 Task: Look for space in Ginowan, Japan from 6th September, 2023 to 10th September, 2023 for 1 adult in price range Rs.9000 to Rs.17000. Place can be private room with 1  bedroom having 1 bed and 1 bathroom. Property type can be house, flat, guest house, hotel. Booking option can be shelf check-in. Required host language is English.
Action: Mouse moved to (518, 125)
Screenshot: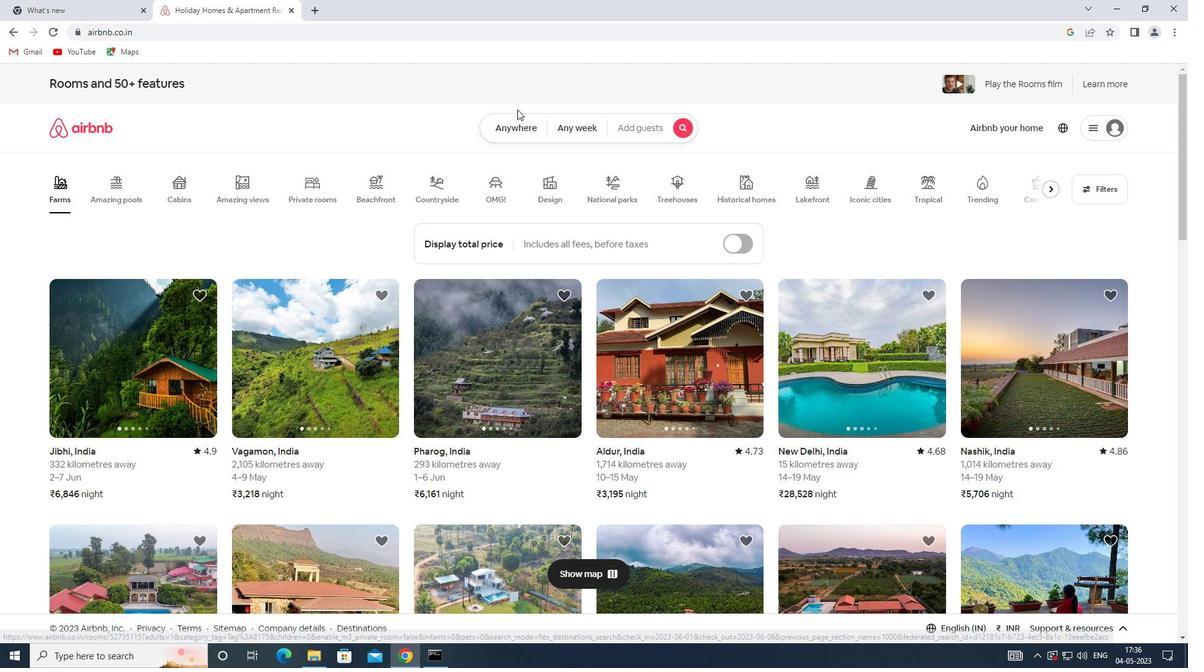 
Action: Mouse pressed left at (518, 125)
Screenshot: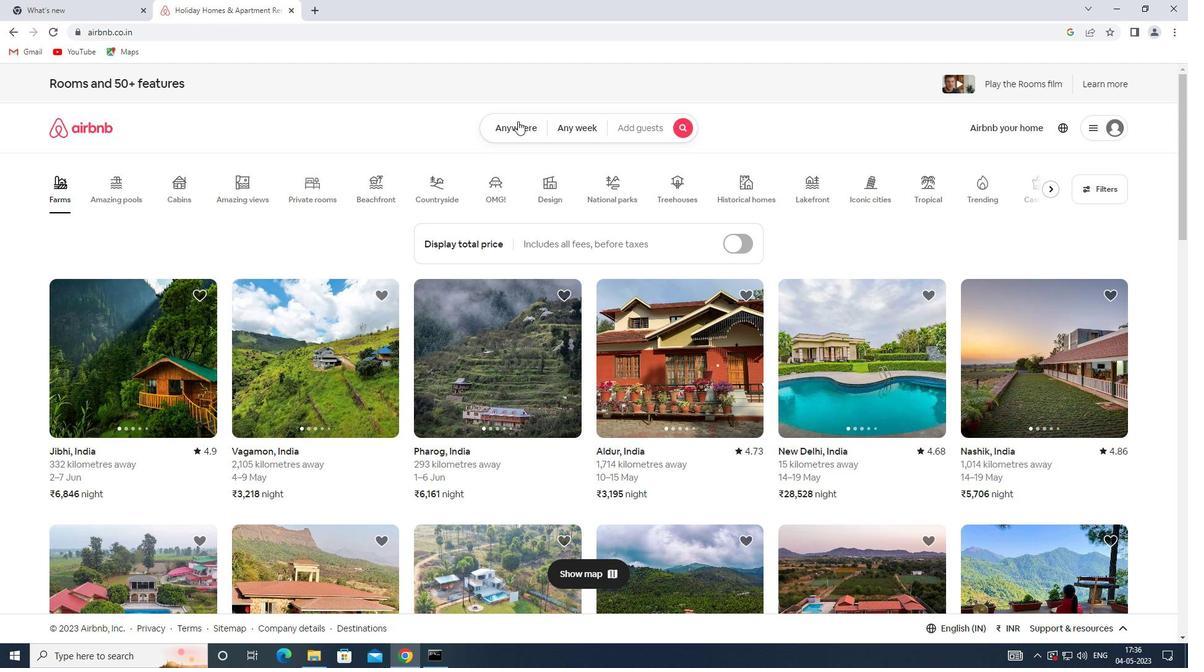 
Action: Mouse moved to (437, 179)
Screenshot: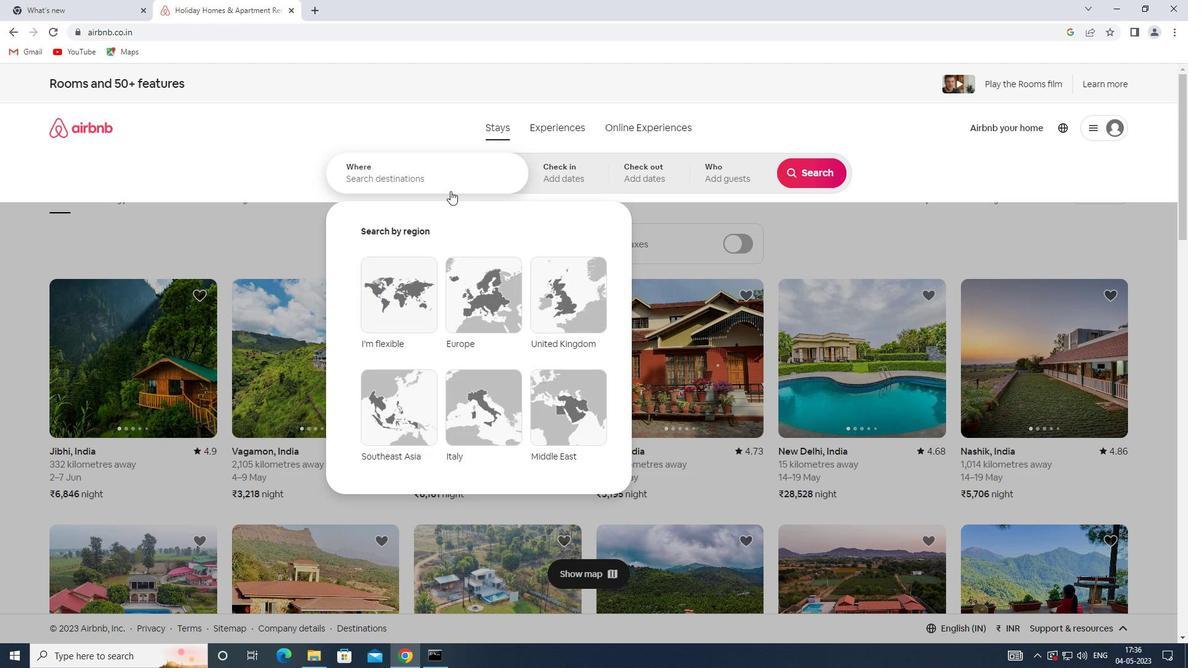 
Action: Mouse pressed left at (437, 179)
Screenshot: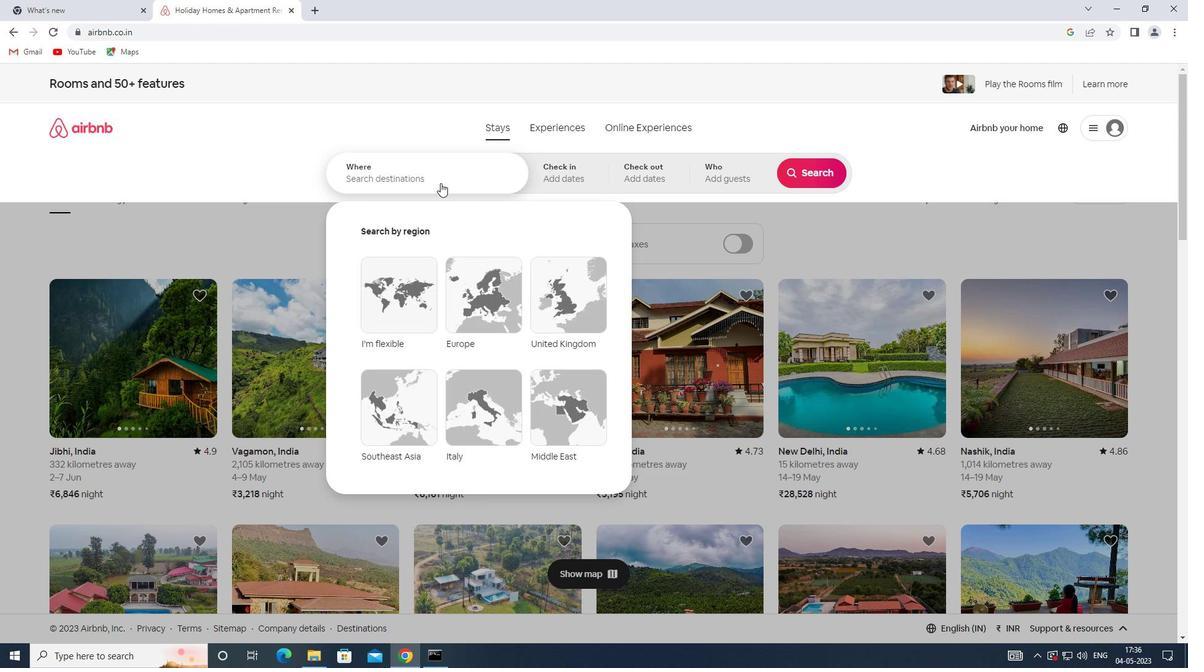 
Action: Key pressed <Key.shift><Key.shift><Key.shift><Key.shift><Key.shift><Key.shift><Key.shift><Key.shift><Key.shift><Key.shift><Key.shift><Key.shift><Key.shift><Key.shift><Key.shift><Key.shift>GINOWAN,<Key.shift>JAPAN
Screenshot: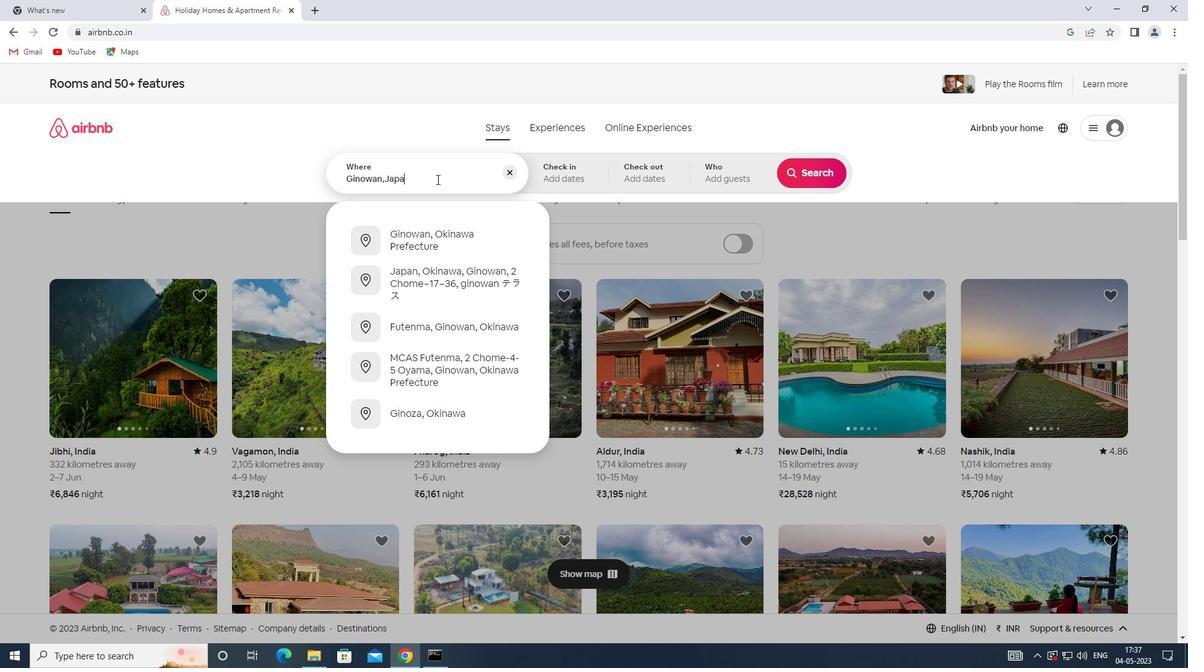 
Action: Mouse moved to (557, 154)
Screenshot: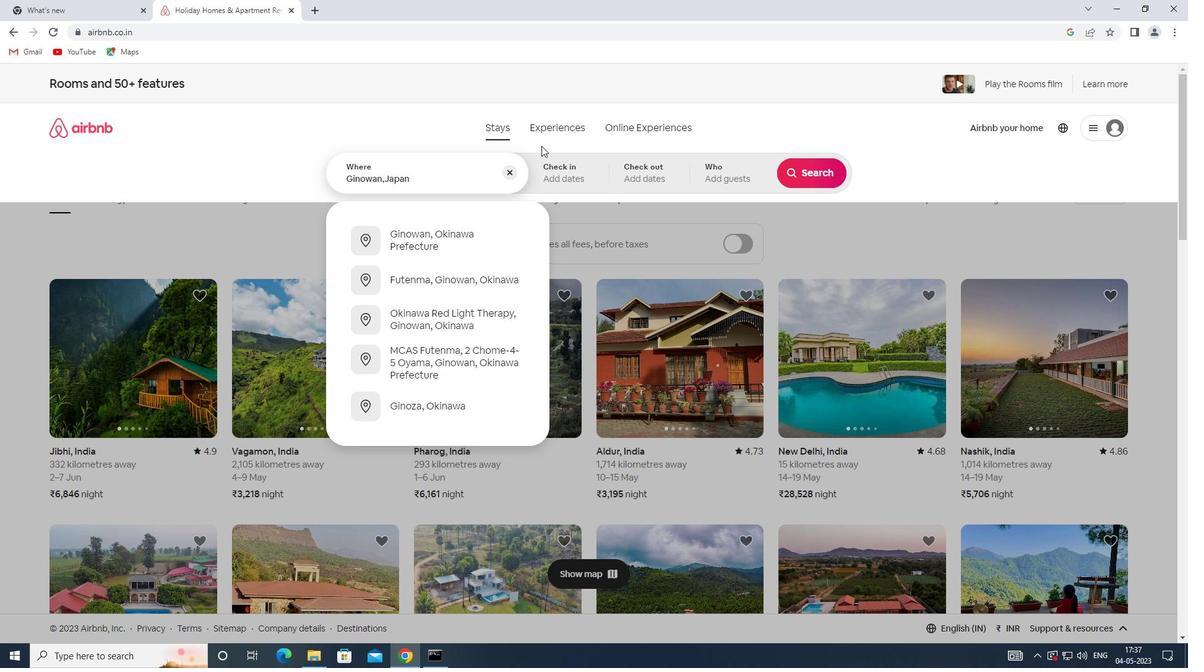 
Action: Mouse pressed left at (557, 154)
Screenshot: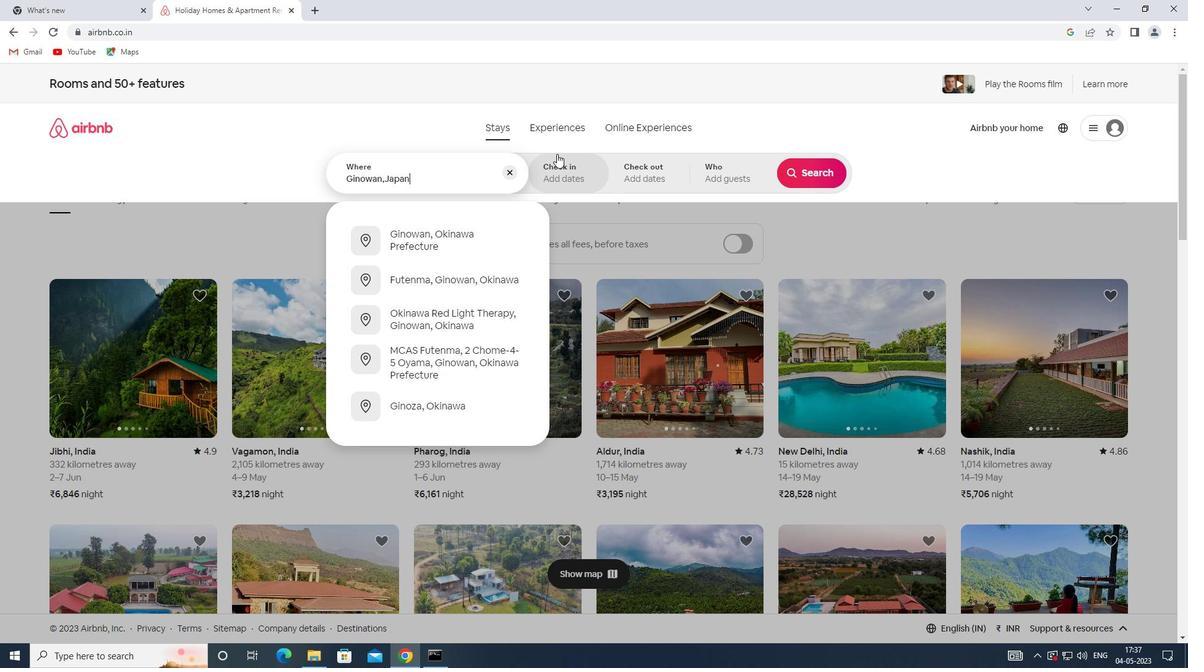 
Action: Mouse moved to (809, 270)
Screenshot: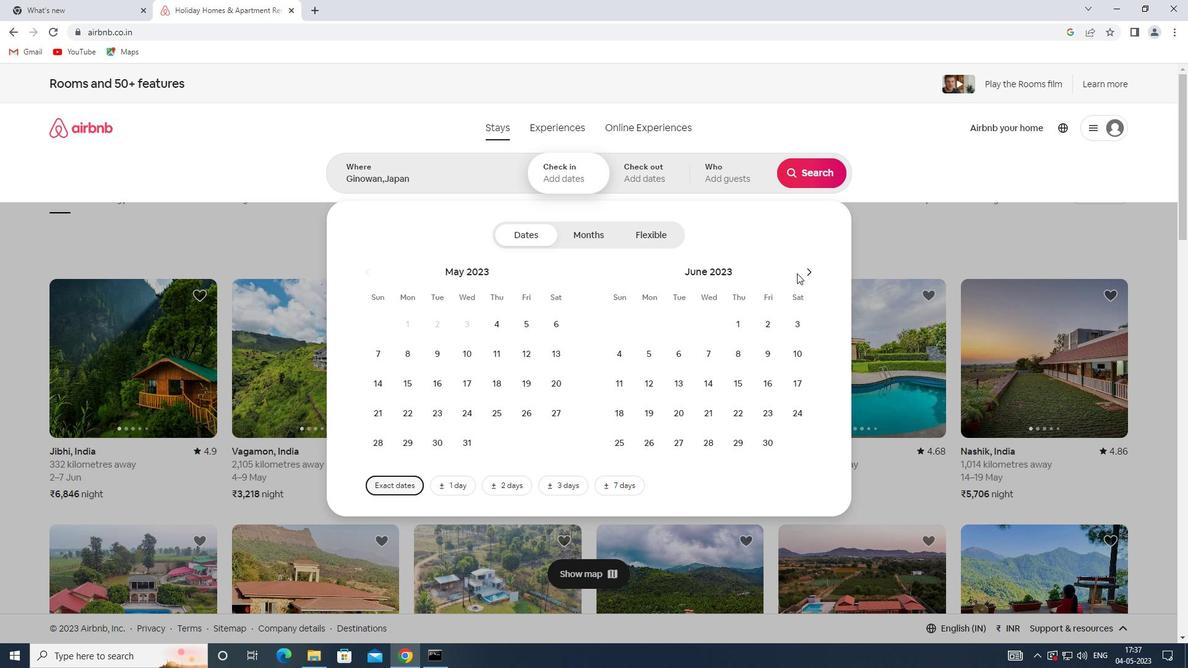 
Action: Mouse pressed left at (809, 270)
Screenshot: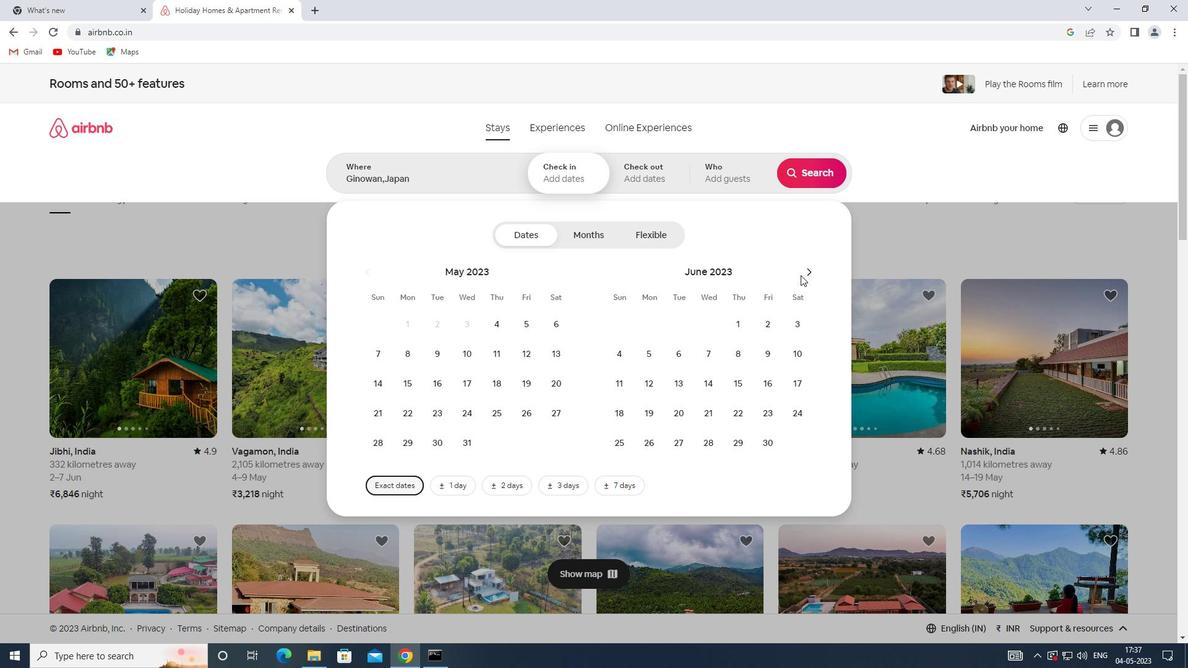 
Action: Mouse pressed left at (809, 270)
Screenshot: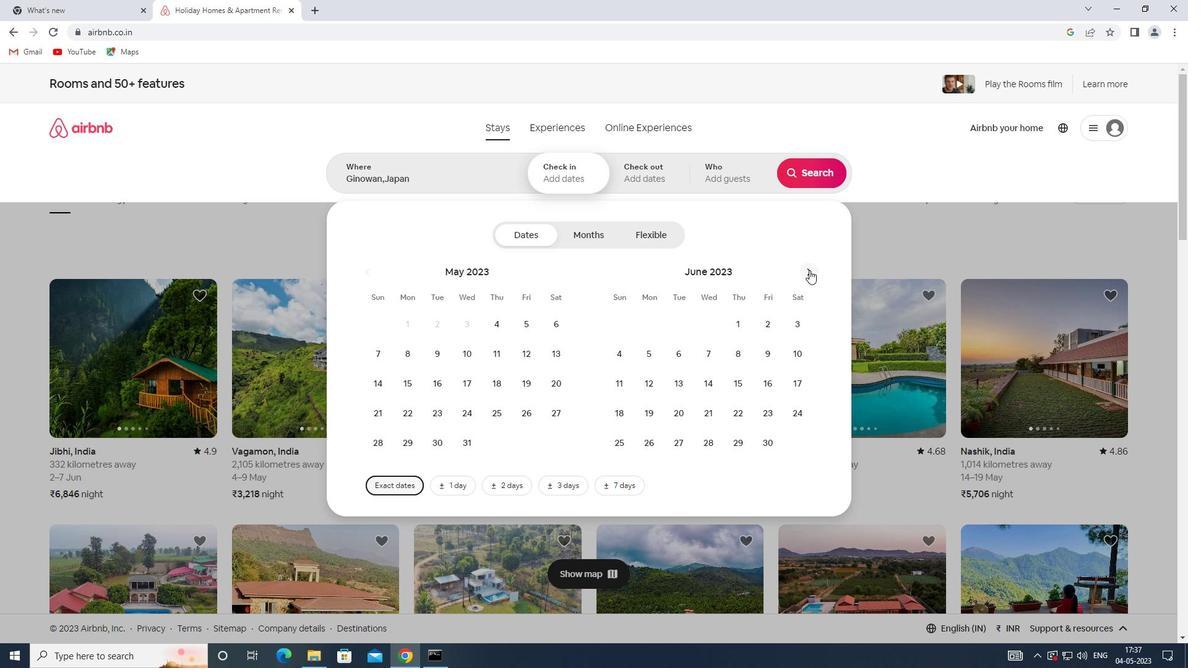 
Action: Mouse pressed left at (809, 270)
Screenshot: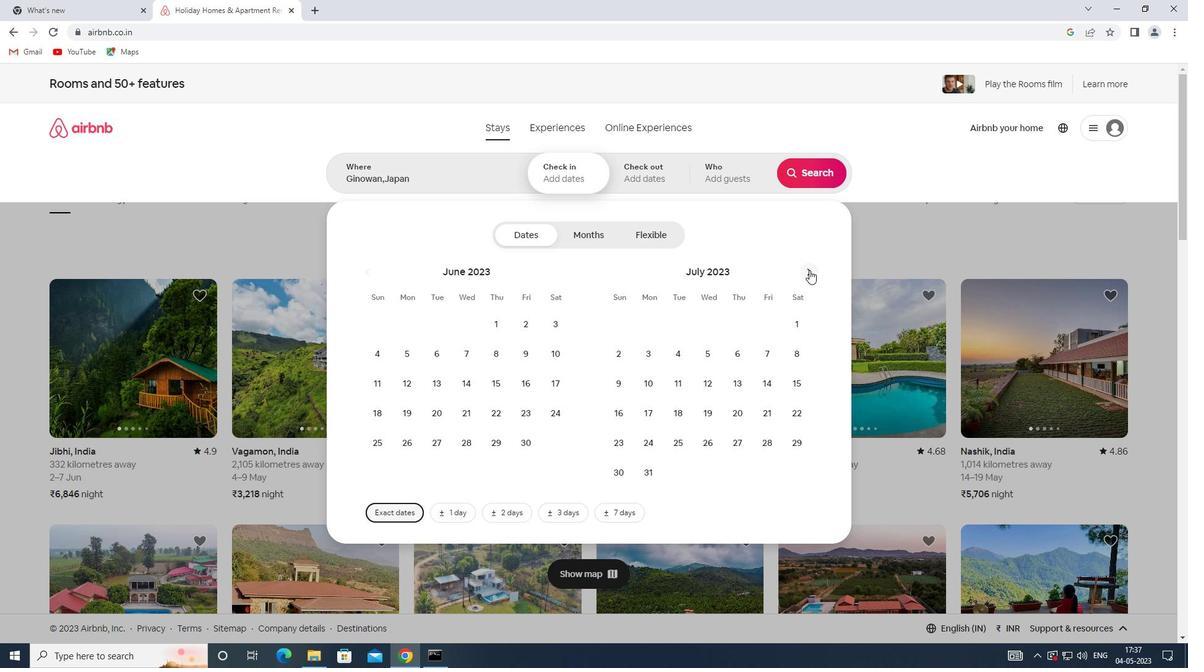 
Action: Mouse moved to (703, 349)
Screenshot: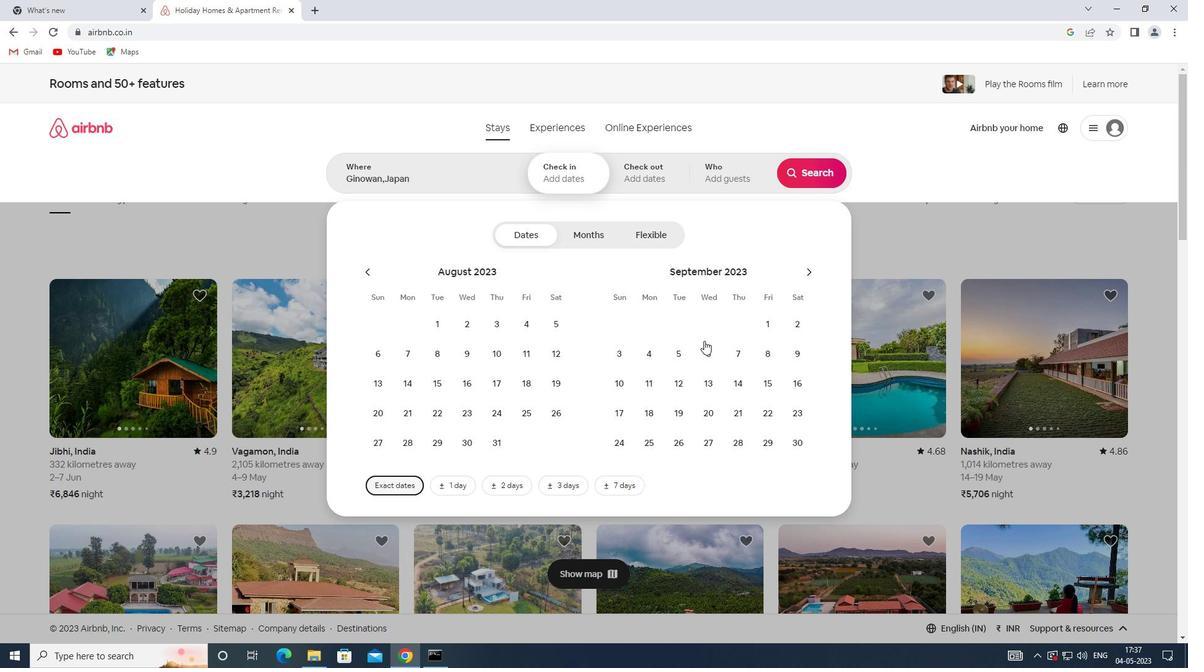
Action: Mouse pressed left at (703, 349)
Screenshot: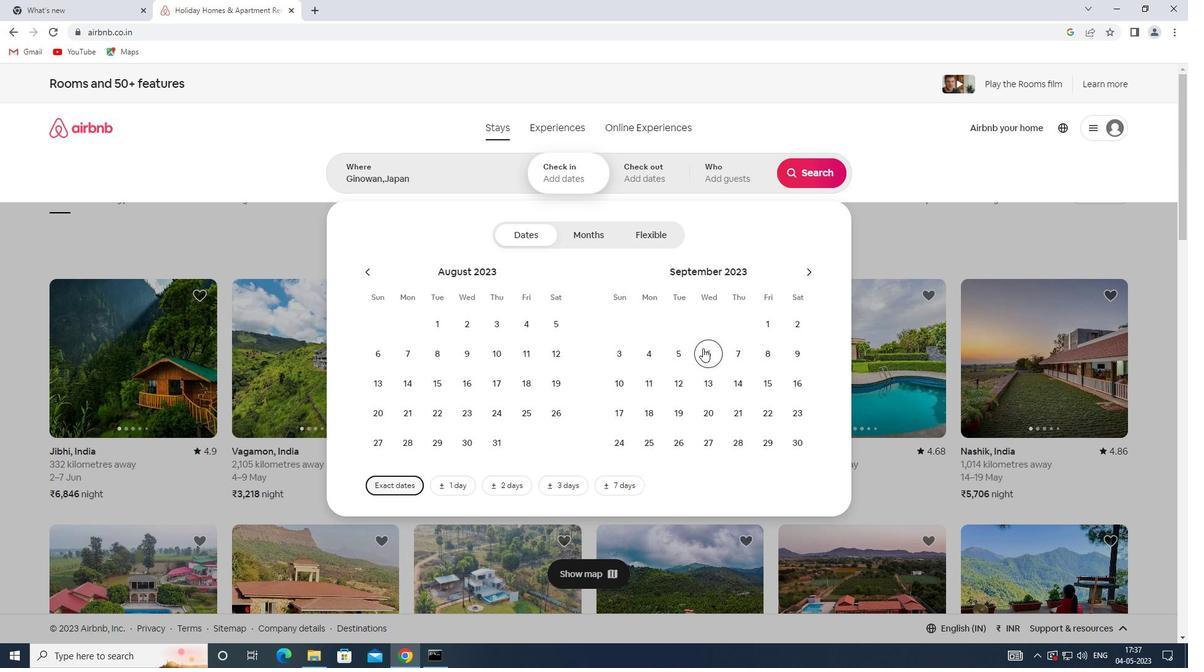 
Action: Mouse moved to (611, 375)
Screenshot: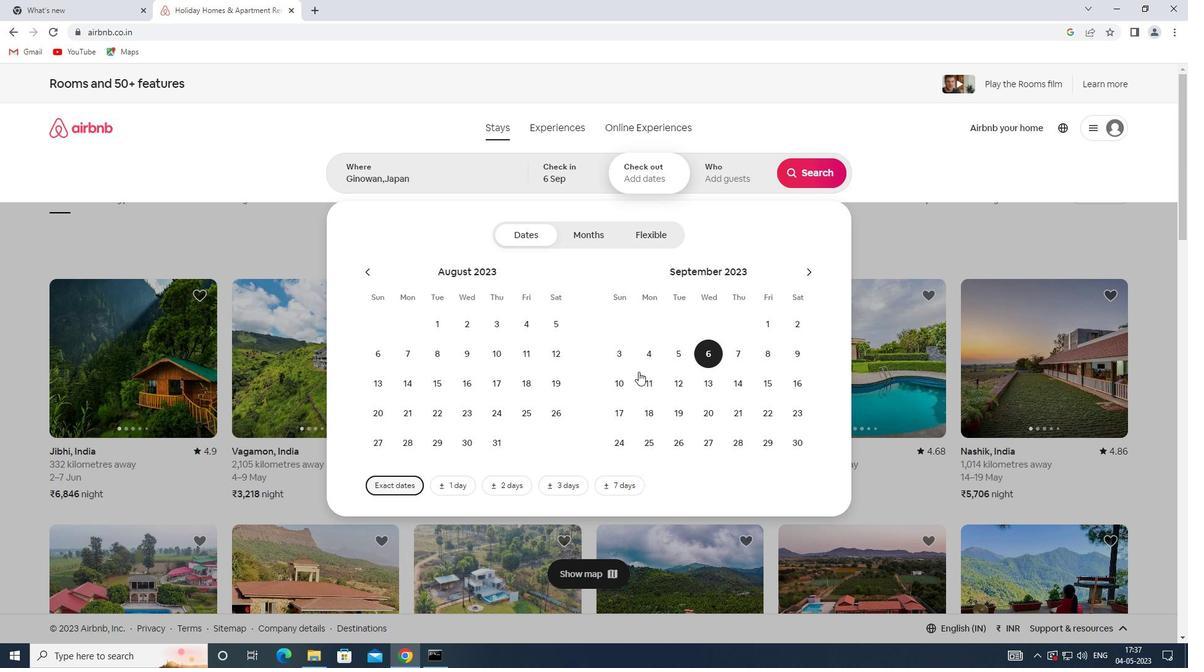 
Action: Mouse pressed left at (611, 375)
Screenshot: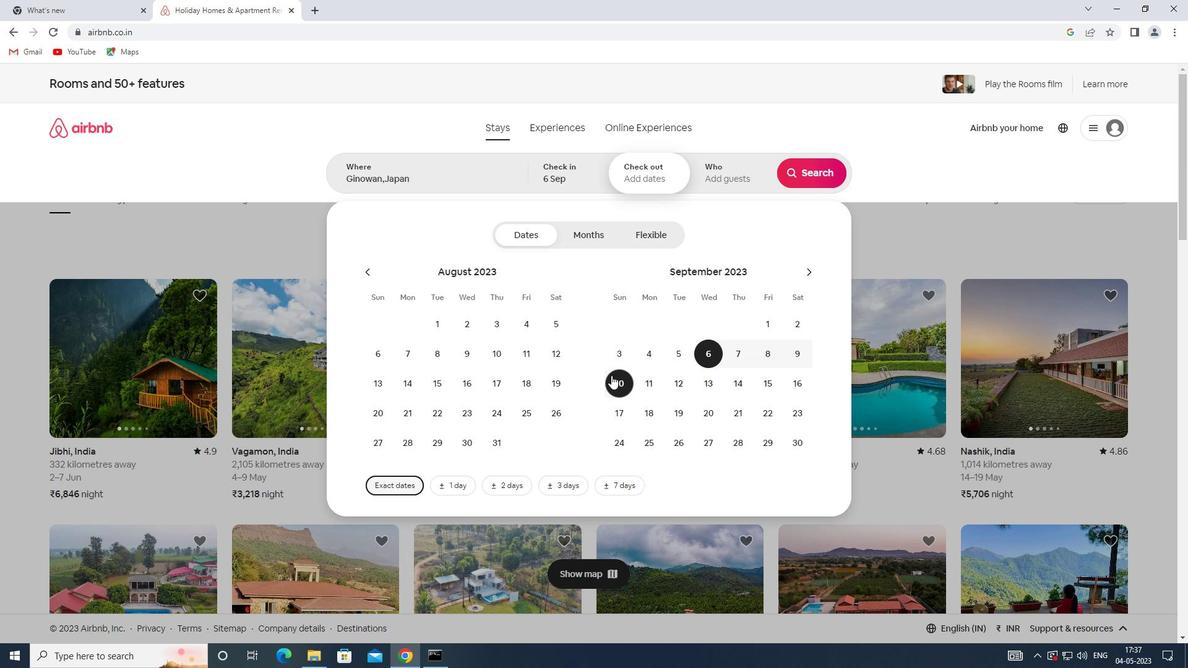 
Action: Mouse moved to (725, 172)
Screenshot: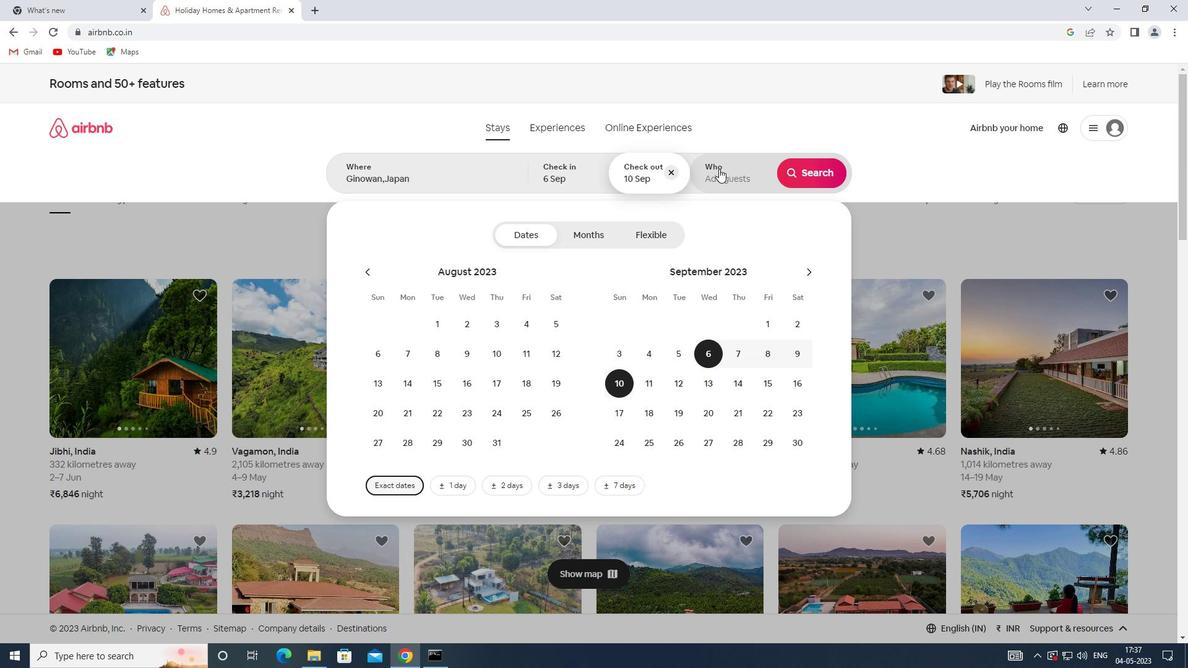 
Action: Mouse pressed left at (725, 172)
Screenshot: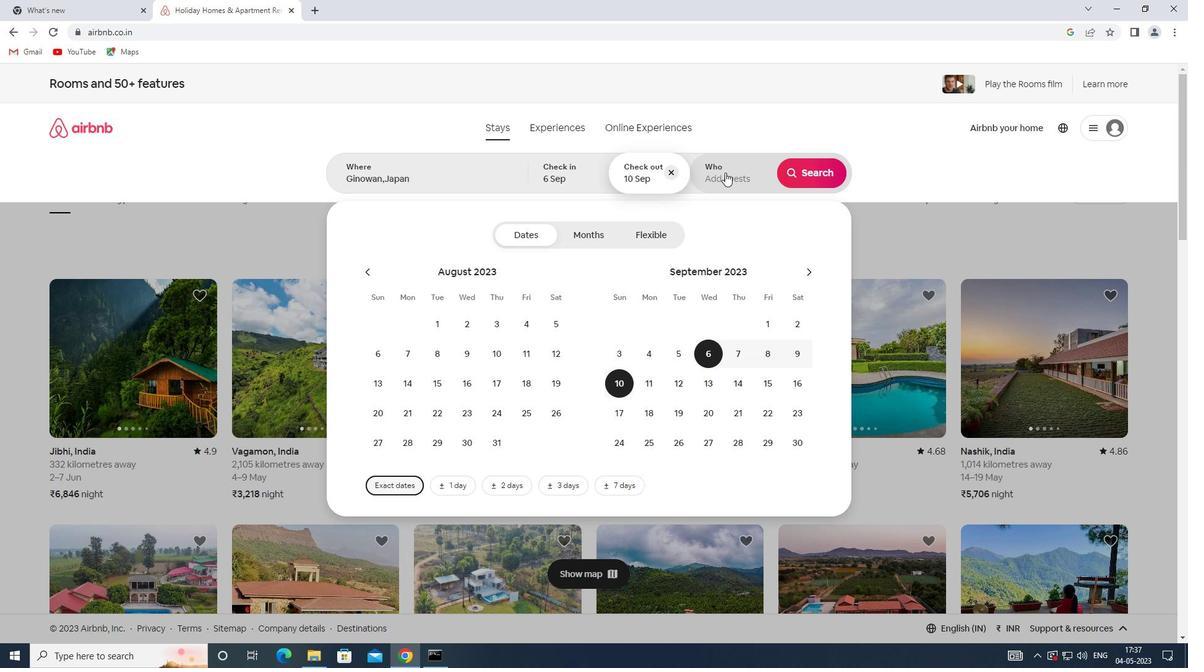 
Action: Mouse moved to (817, 233)
Screenshot: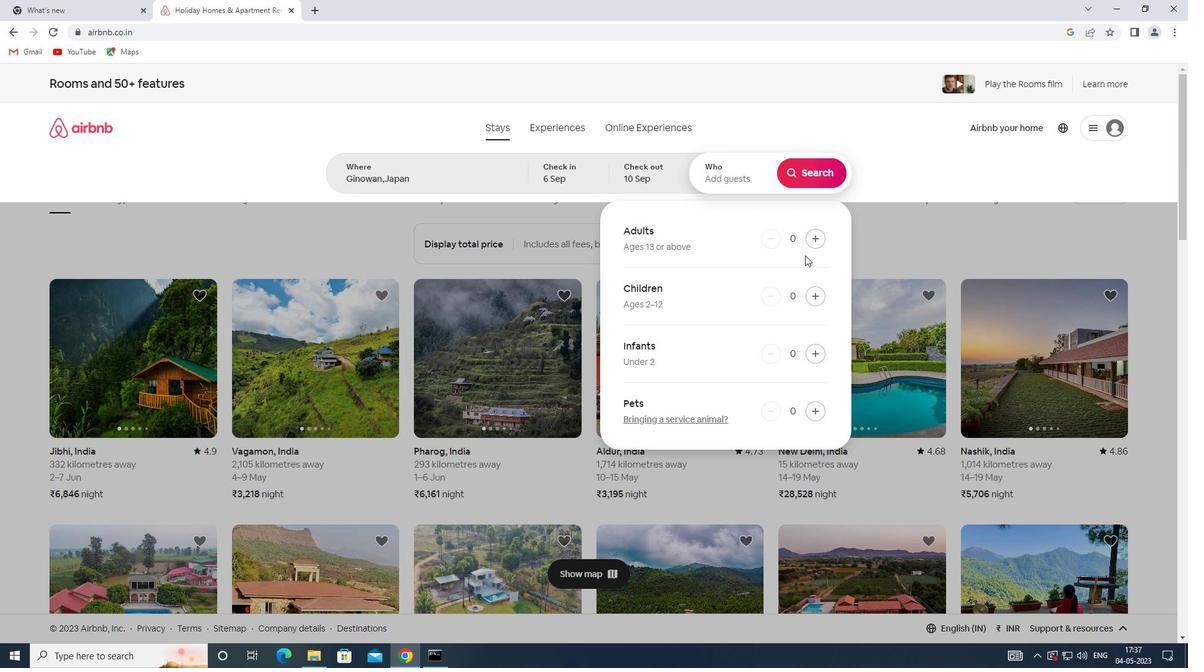 
Action: Mouse pressed left at (817, 233)
Screenshot: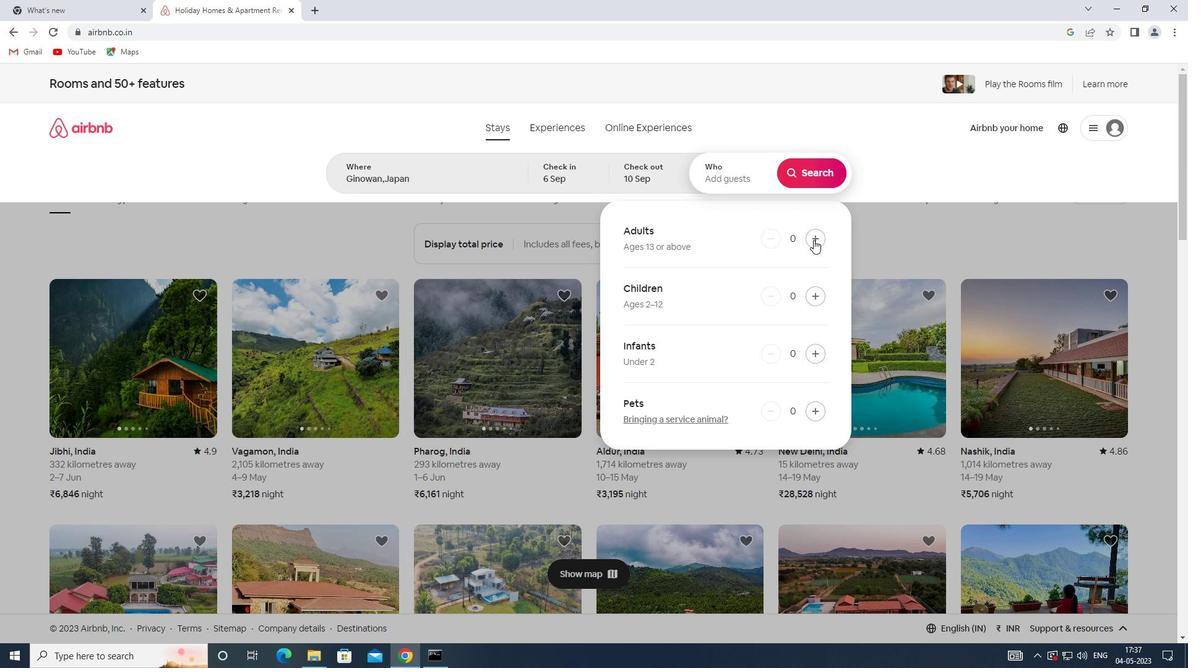 
Action: Mouse moved to (818, 169)
Screenshot: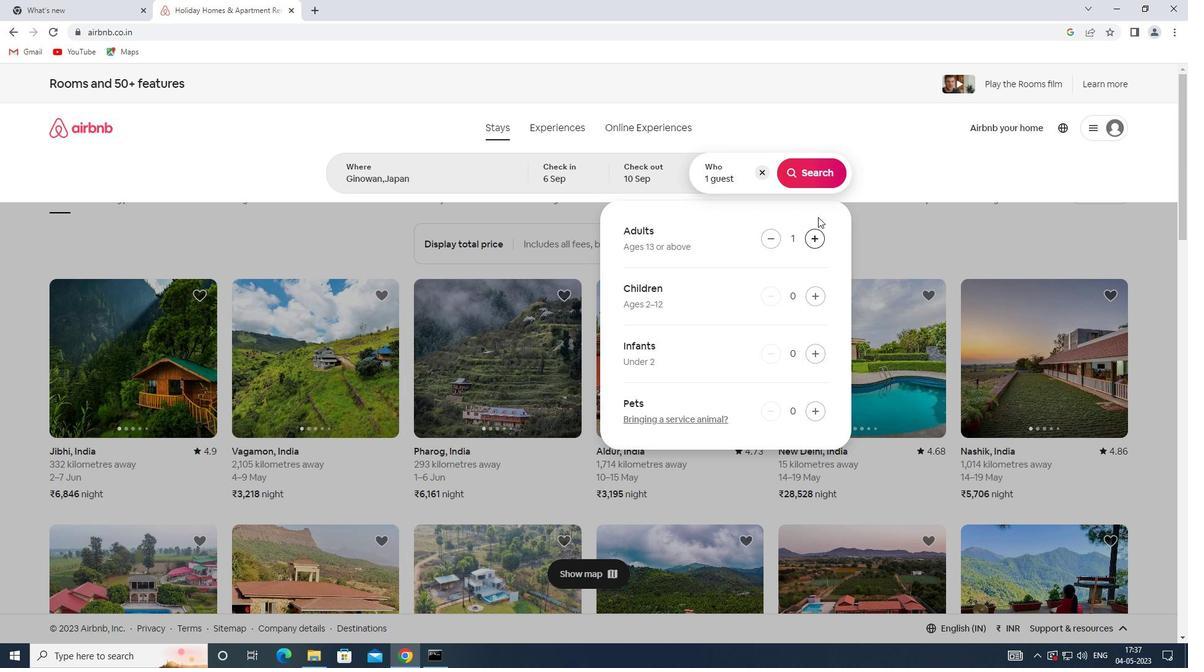 
Action: Mouse pressed left at (818, 169)
Screenshot: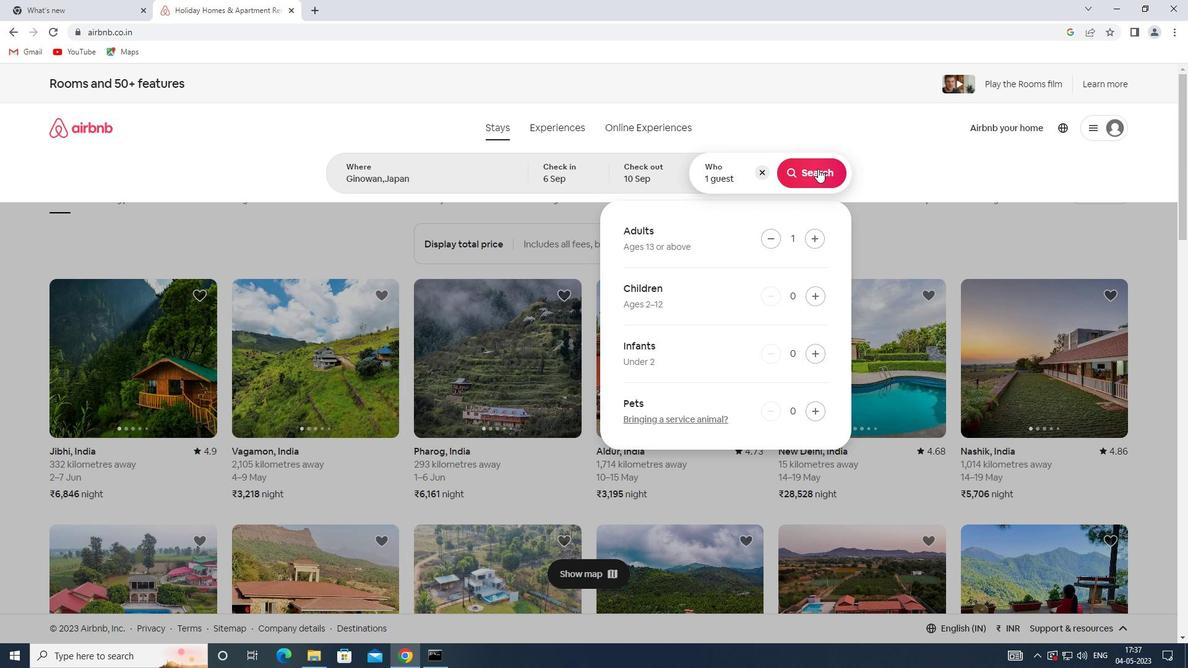 
Action: Mouse moved to (1123, 136)
Screenshot: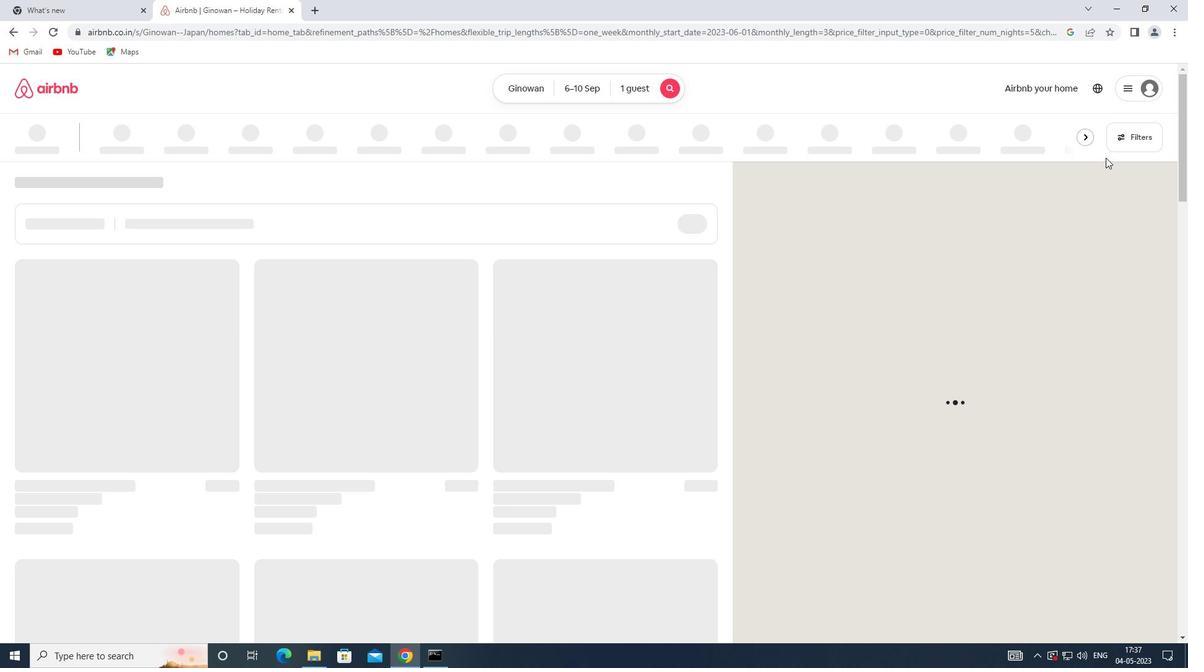 
Action: Mouse pressed left at (1123, 136)
Screenshot: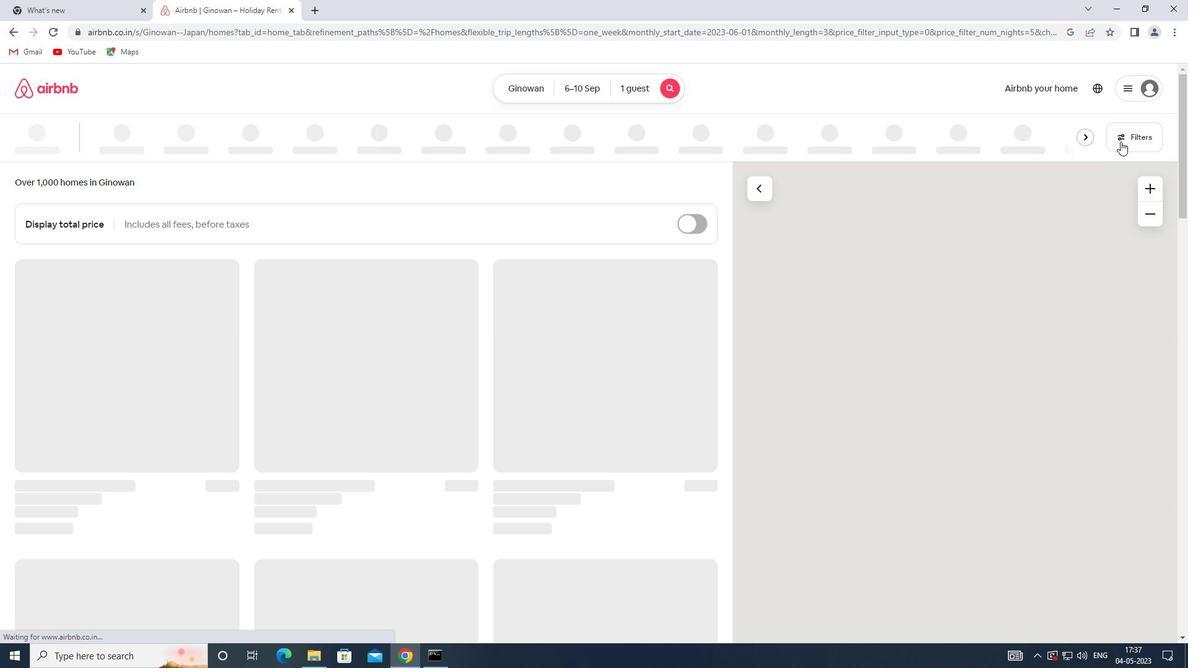 
Action: Mouse moved to (437, 297)
Screenshot: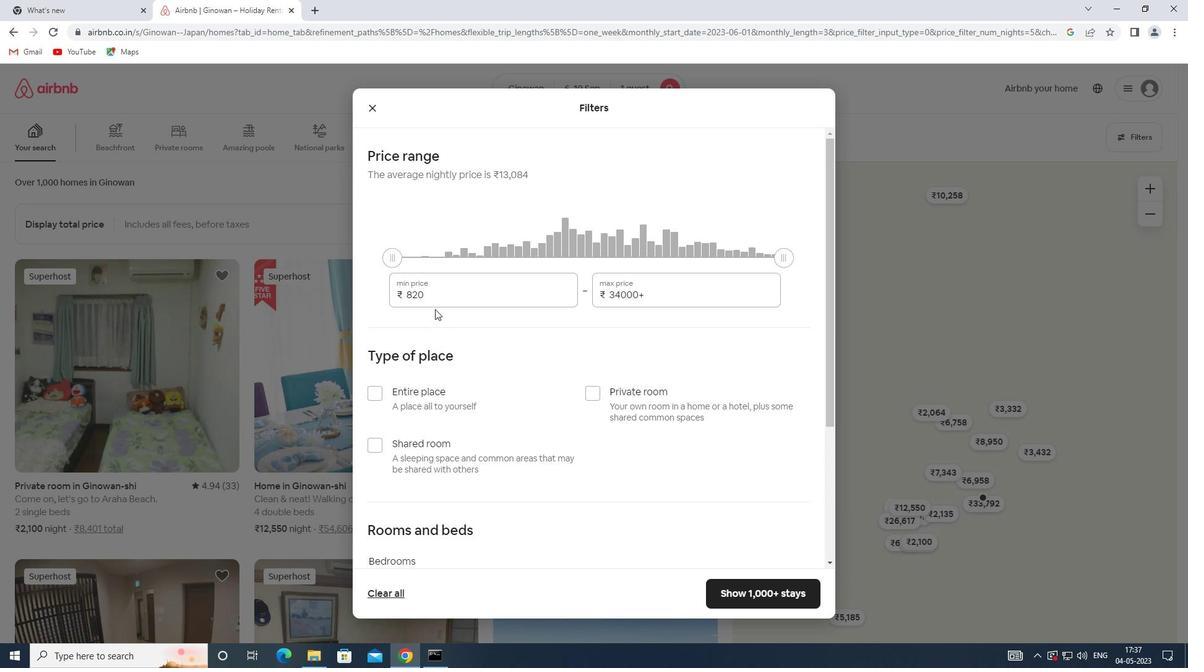 
Action: Mouse pressed left at (437, 297)
Screenshot: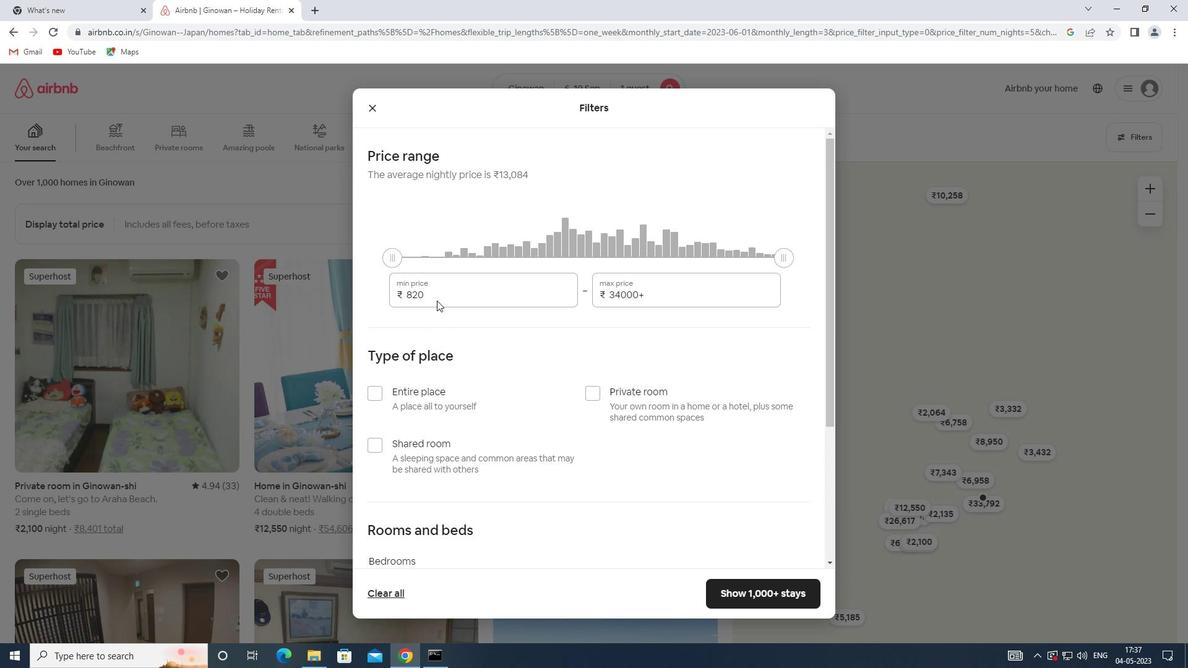 
Action: Mouse moved to (383, 294)
Screenshot: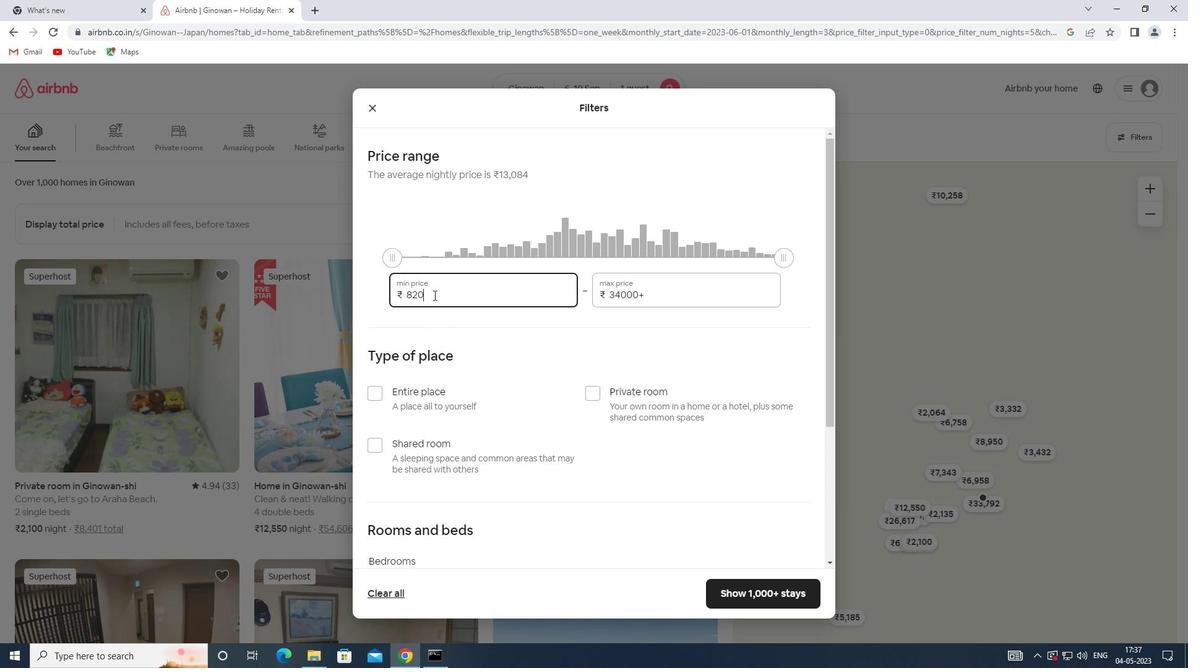 
Action: Key pressed 9000
Screenshot: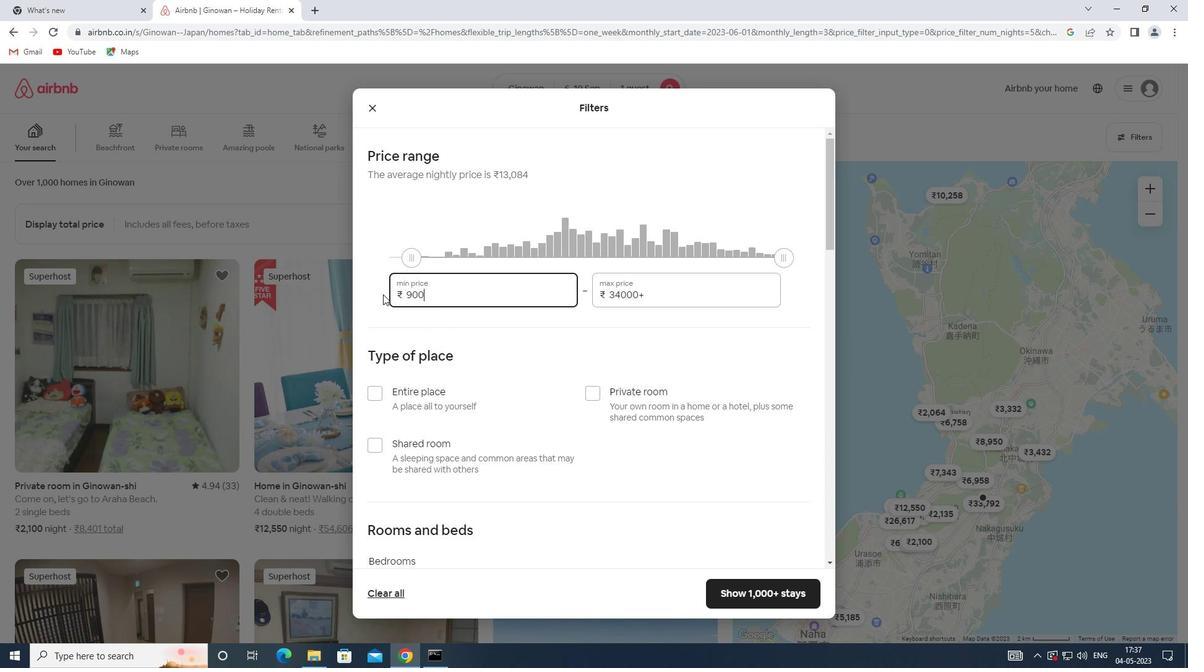 
Action: Mouse moved to (652, 296)
Screenshot: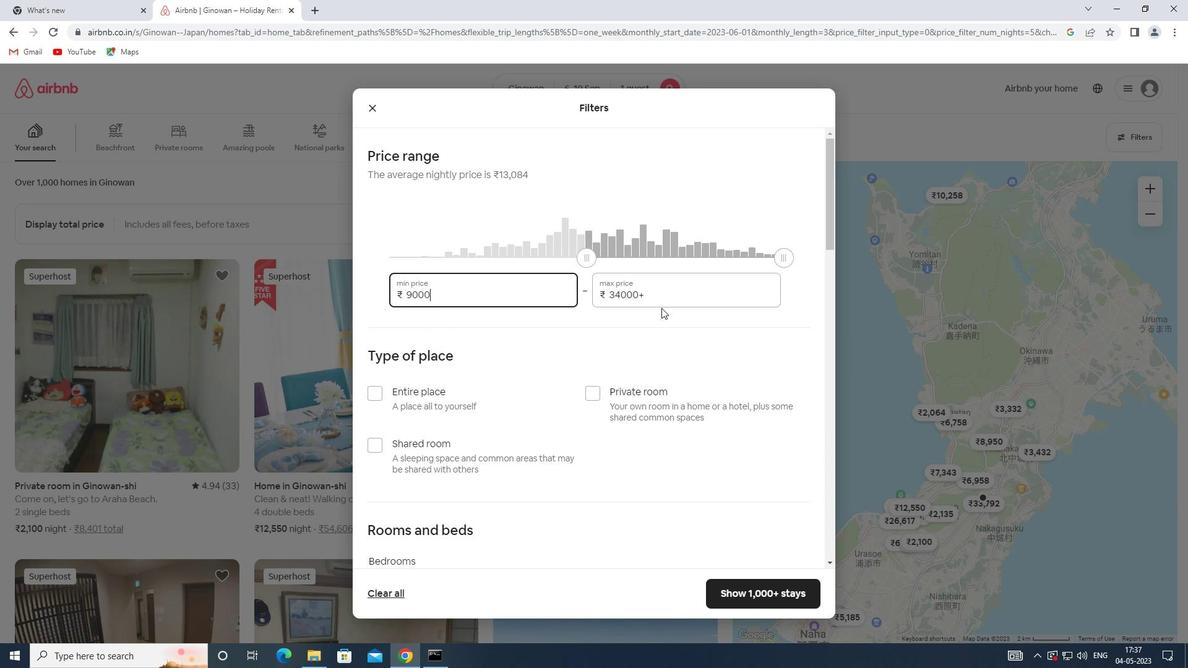 
Action: Mouse pressed left at (652, 296)
Screenshot: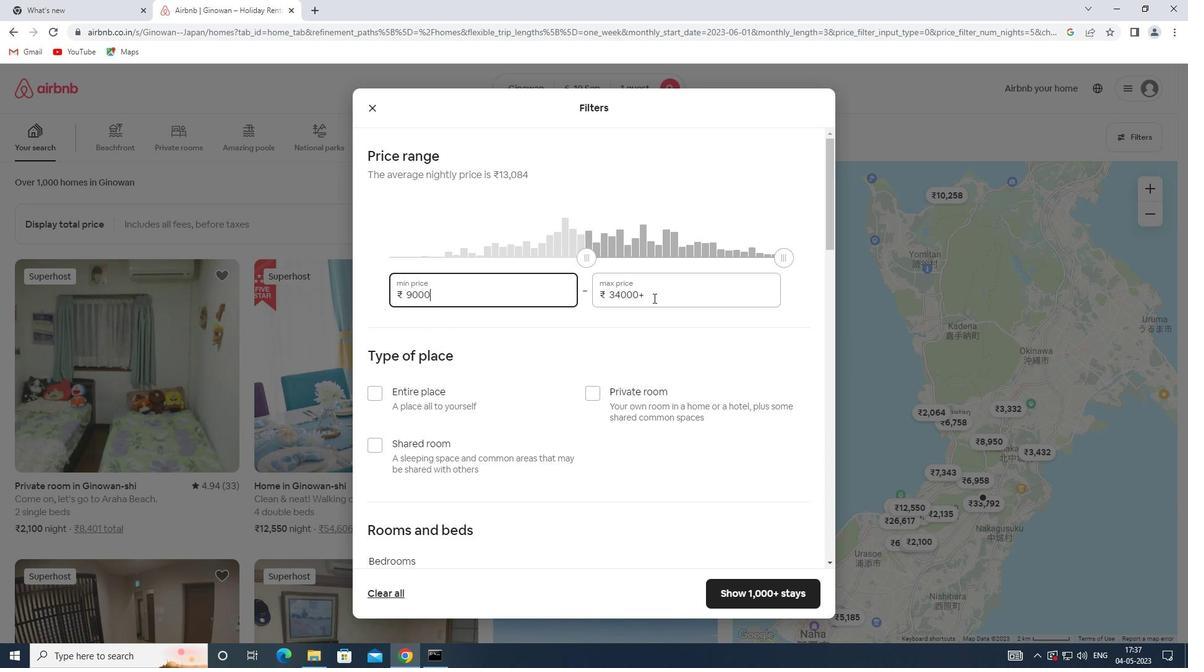 
Action: Mouse moved to (588, 294)
Screenshot: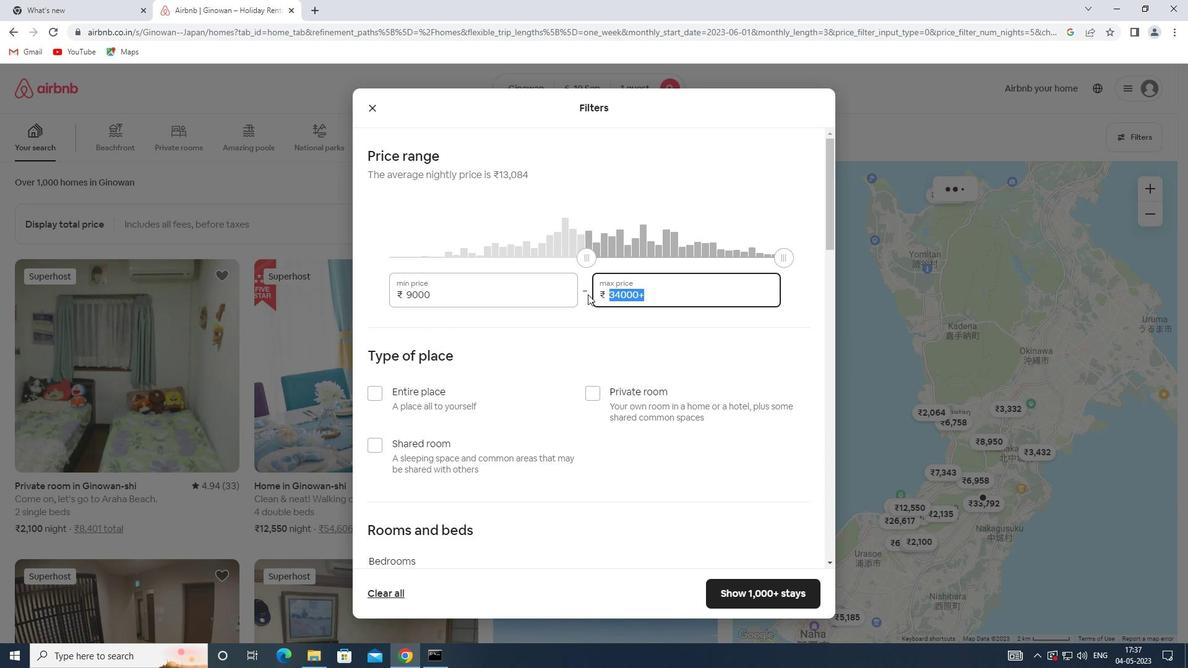 
Action: Key pressed 17000
Screenshot: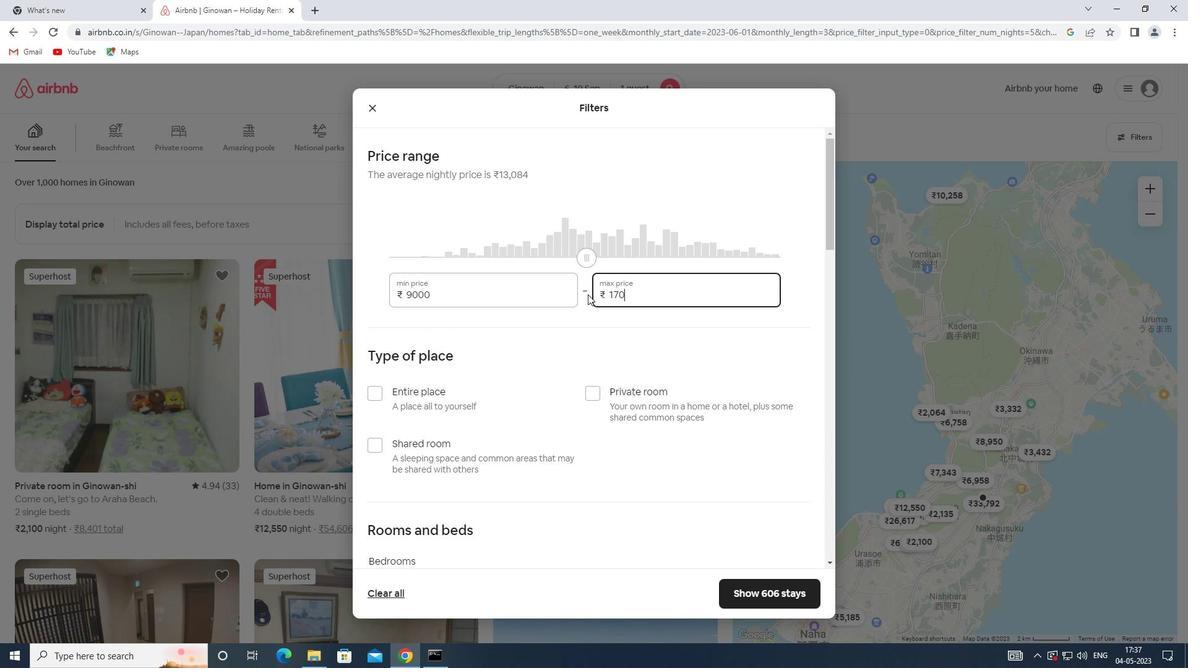 
Action: Mouse scrolled (588, 294) with delta (0, 0)
Screenshot: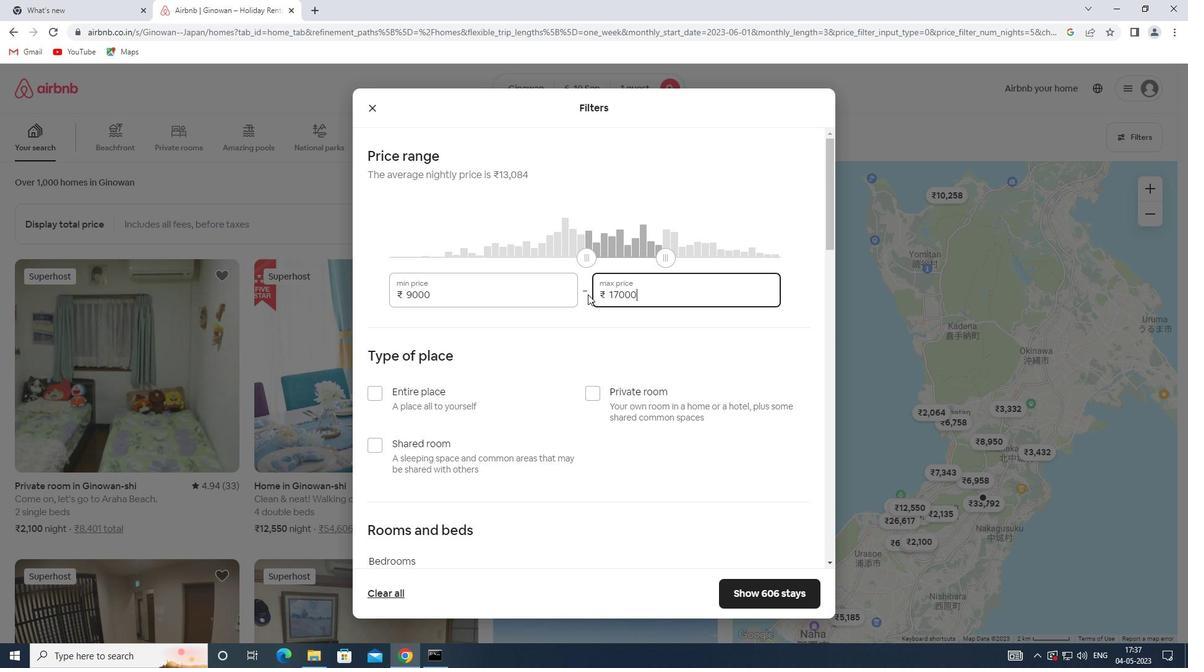 
Action: Mouse scrolled (588, 294) with delta (0, 0)
Screenshot: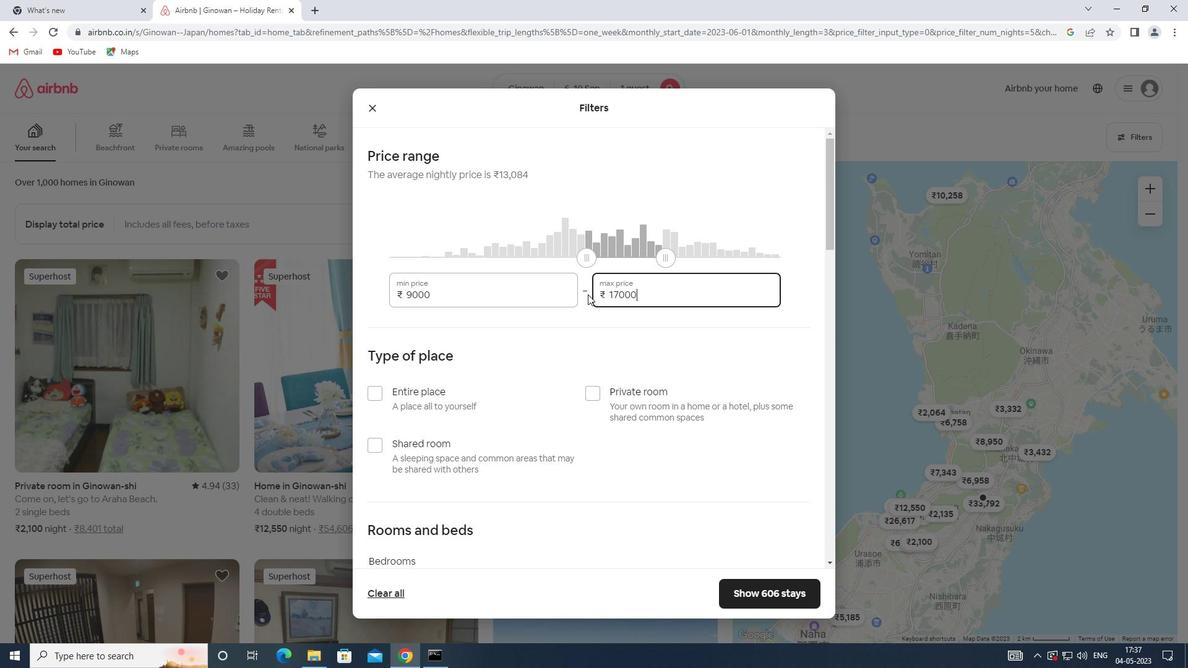 
Action: Mouse moved to (591, 276)
Screenshot: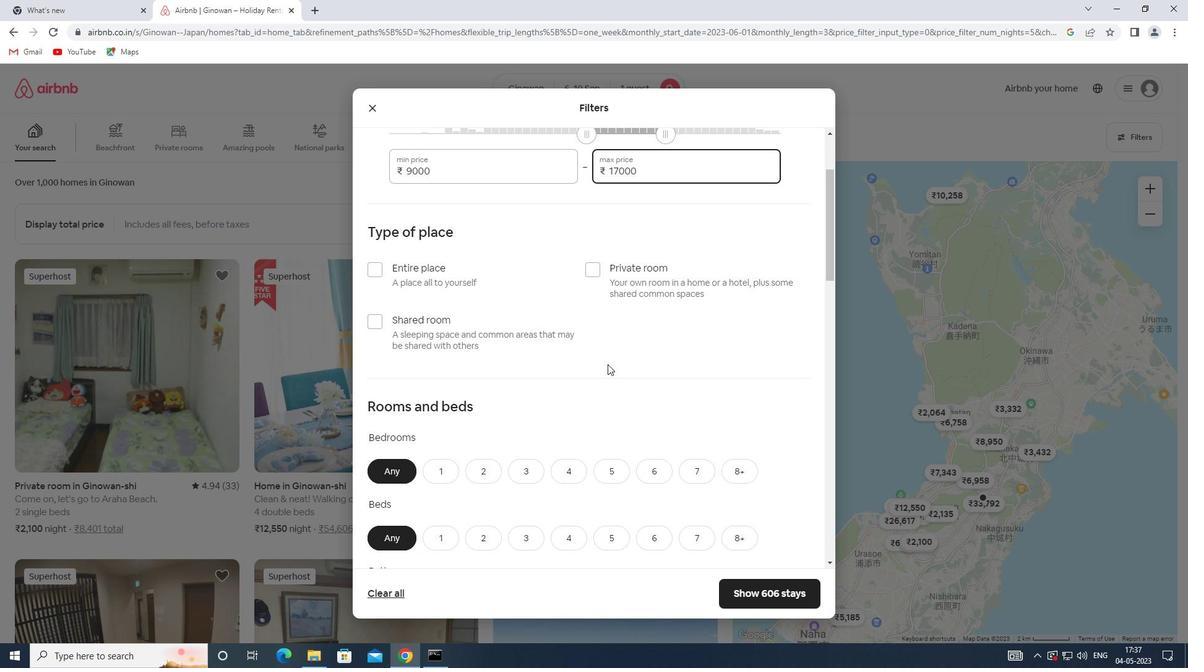 
Action: Mouse pressed left at (591, 276)
Screenshot: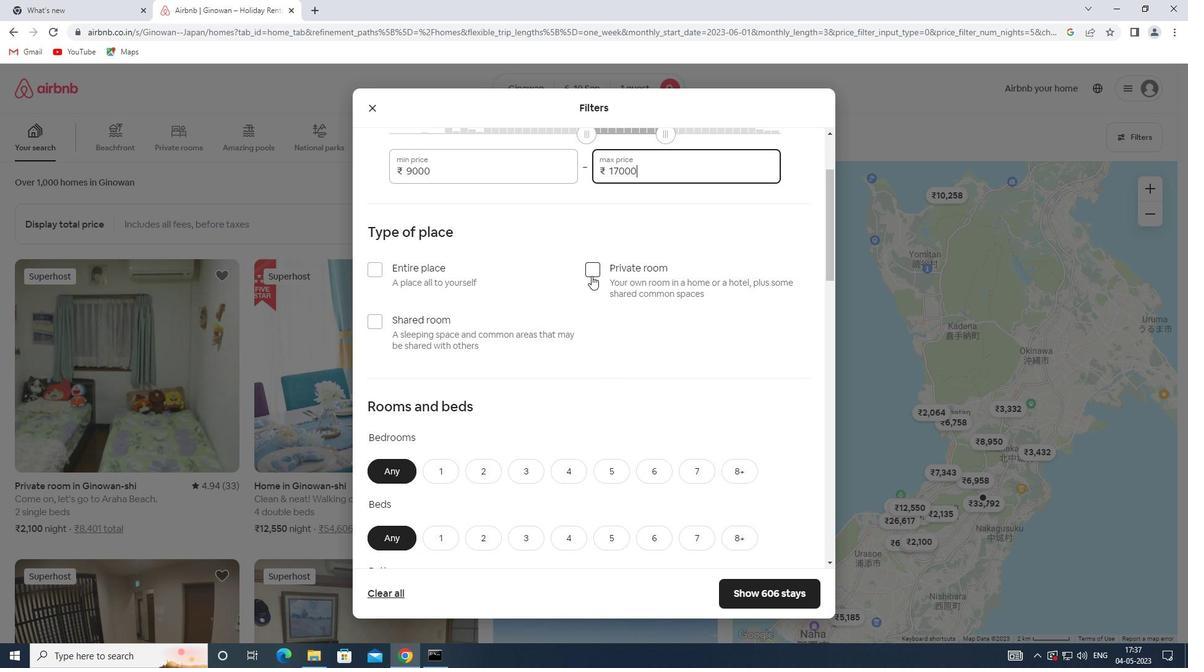 
Action: Mouse moved to (578, 281)
Screenshot: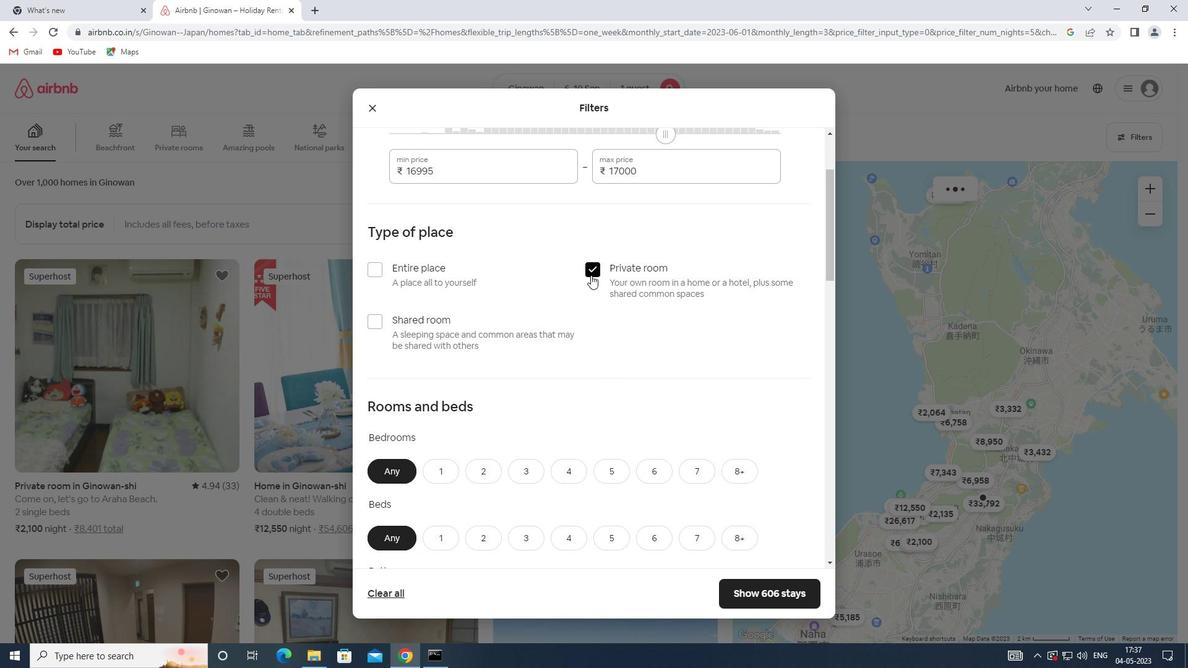 
Action: Mouse scrolled (578, 281) with delta (0, 0)
Screenshot: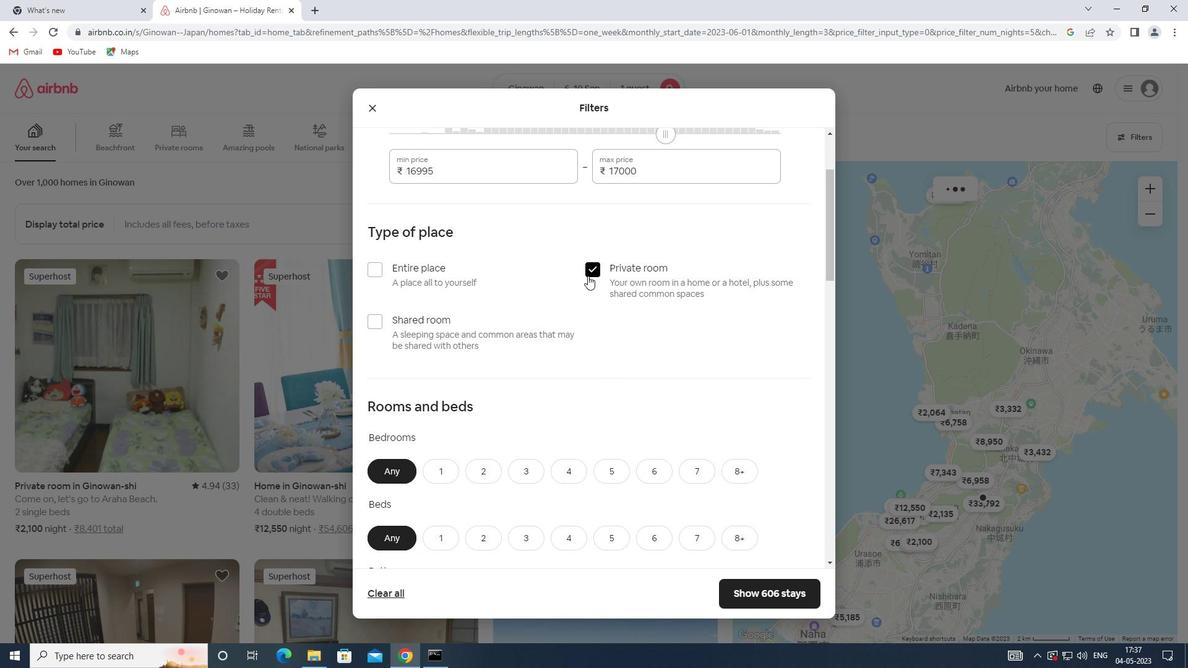 
Action: Mouse scrolled (578, 281) with delta (0, 0)
Screenshot: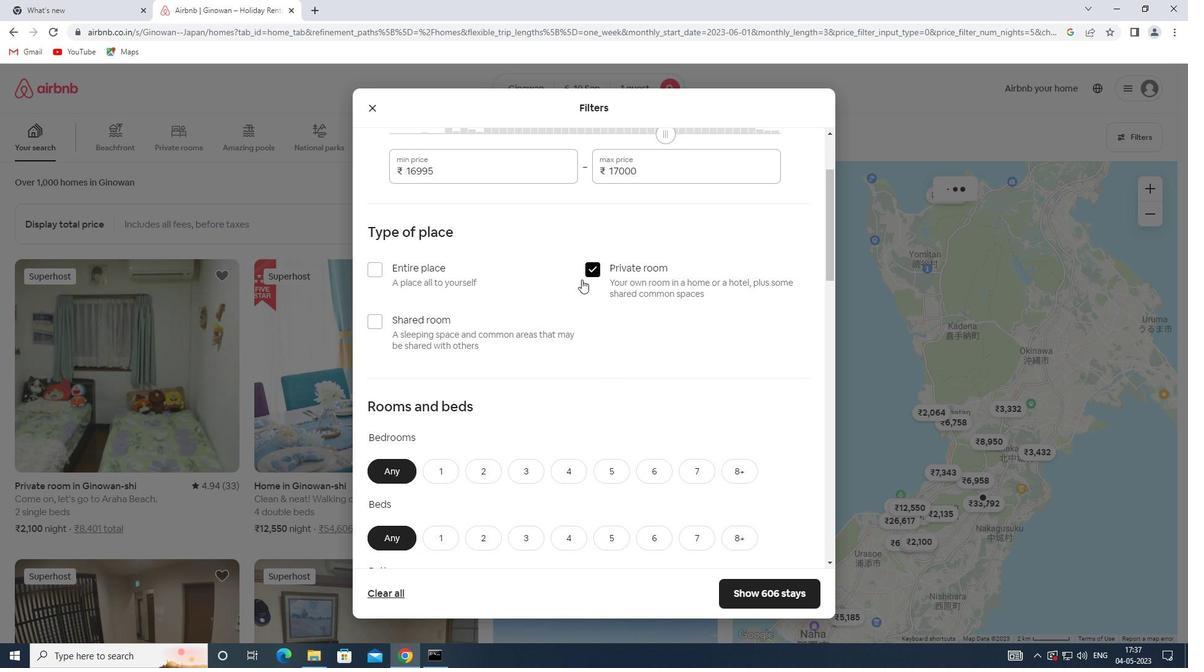 
Action: Mouse scrolled (578, 281) with delta (0, 0)
Screenshot: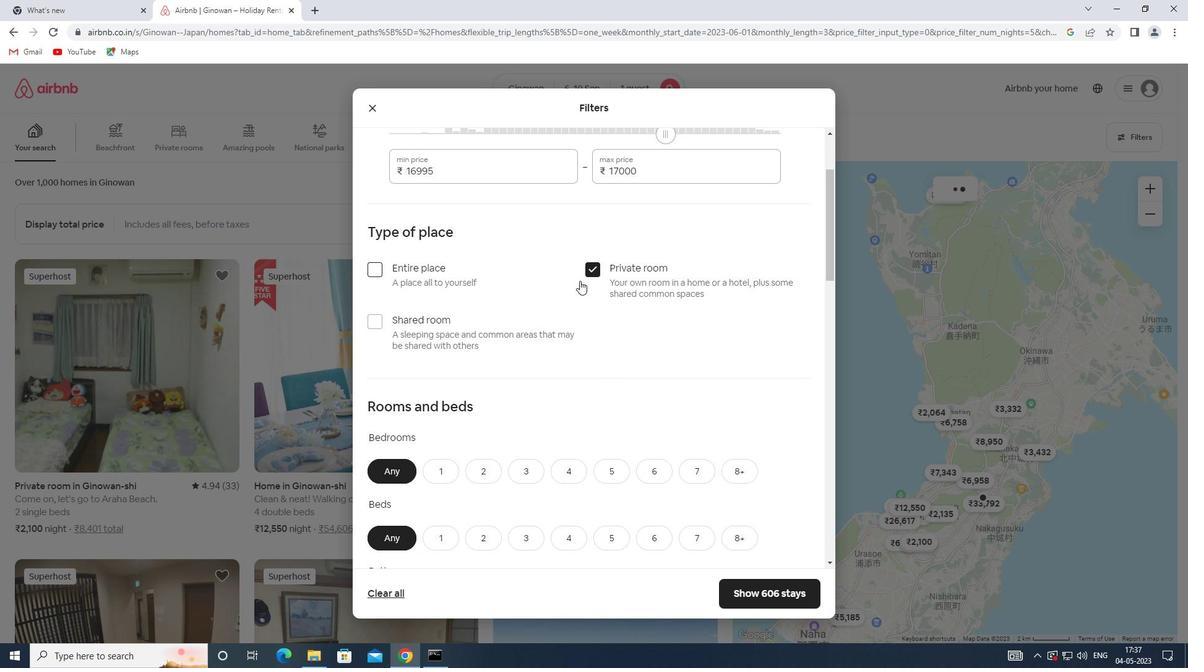 
Action: Mouse scrolled (578, 281) with delta (0, 0)
Screenshot: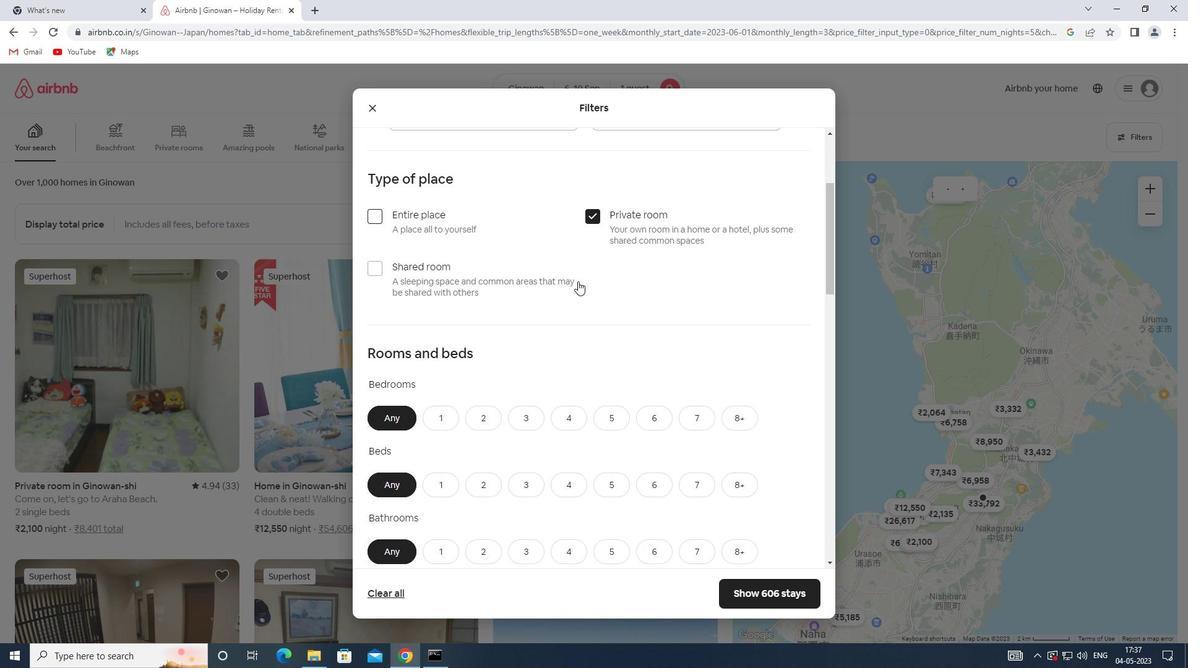 
Action: Mouse moved to (447, 220)
Screenshot: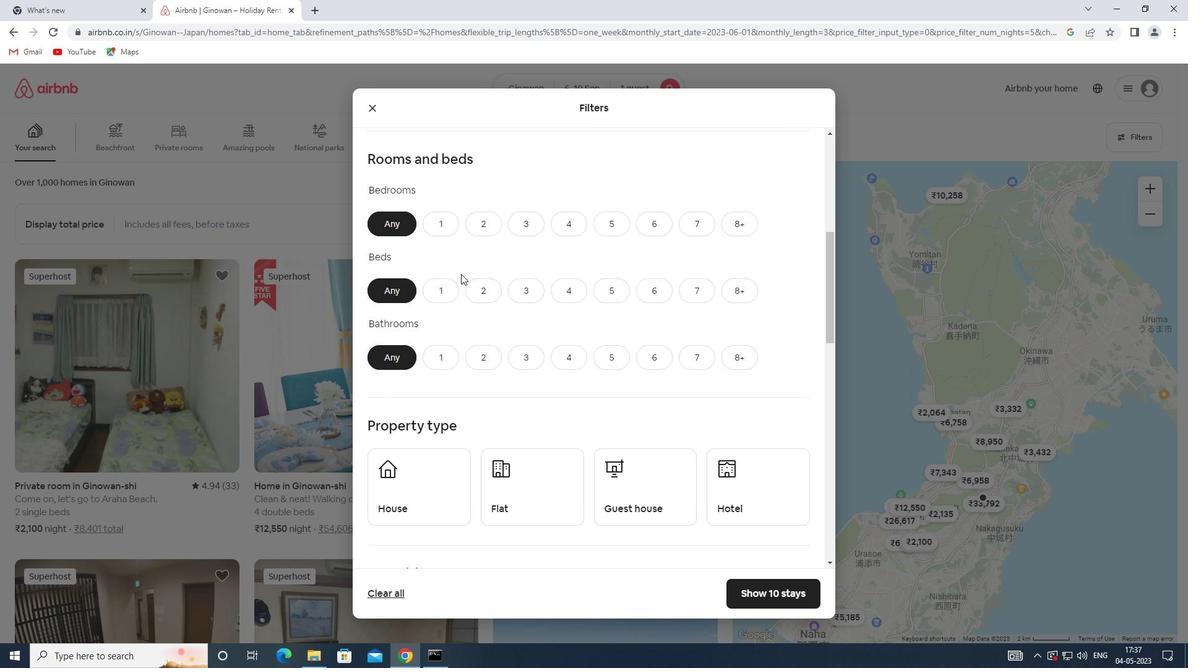 
Action: Mouse pressed left at (447, 220)
Screenshot: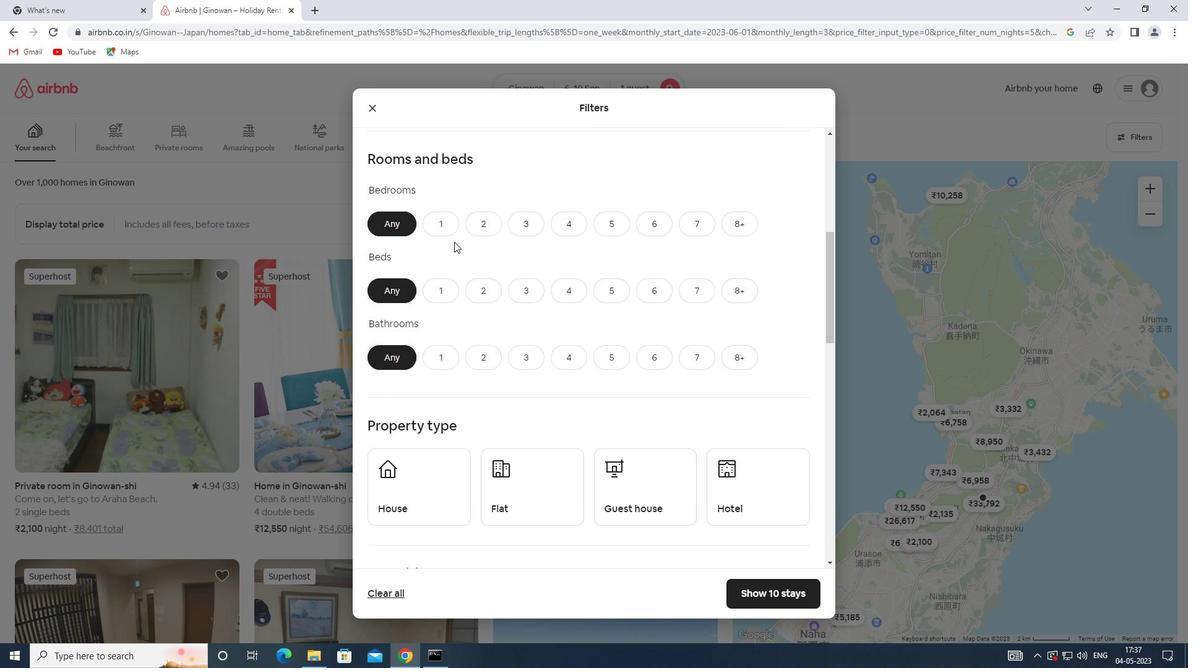
Action: Mouse moved to (434, 281)
Screenshot: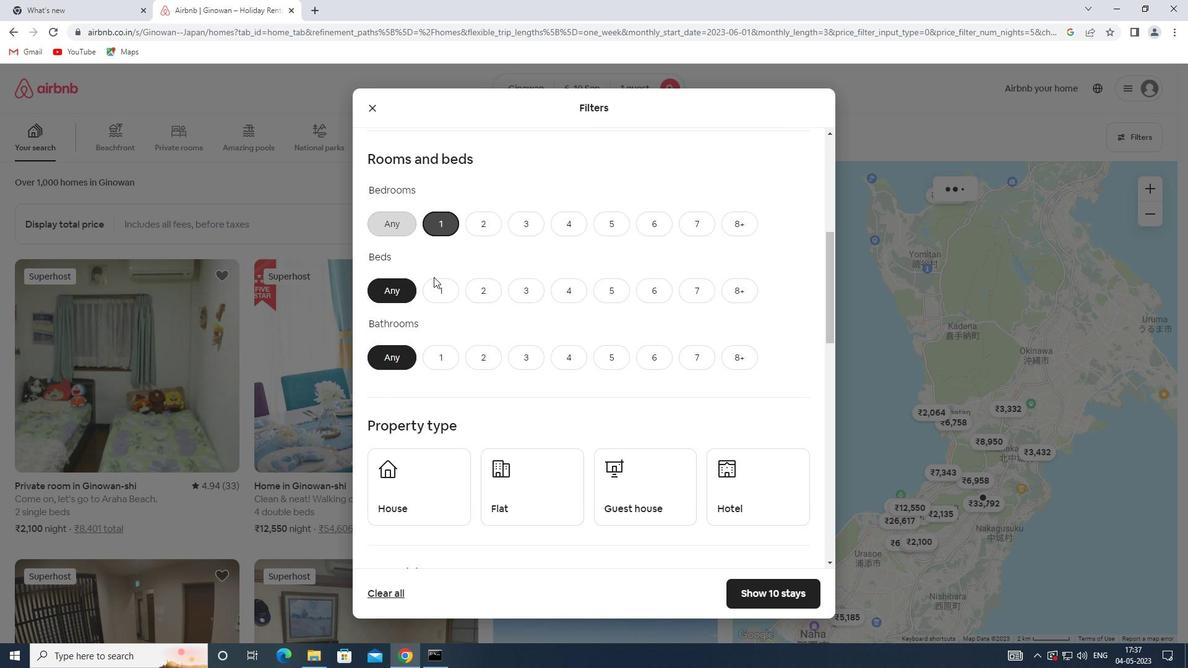
Action: Mouse pressed left at (434, 281)
Screenshot: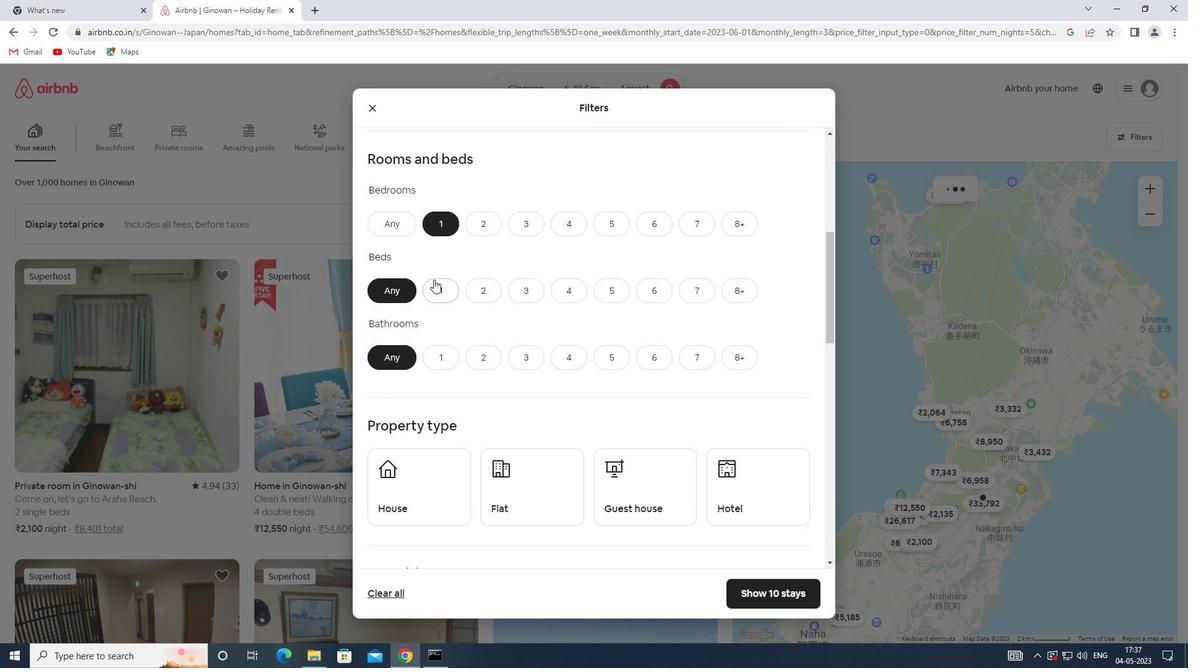 
Action: Mouse moved to (443, 365)
Screenshot: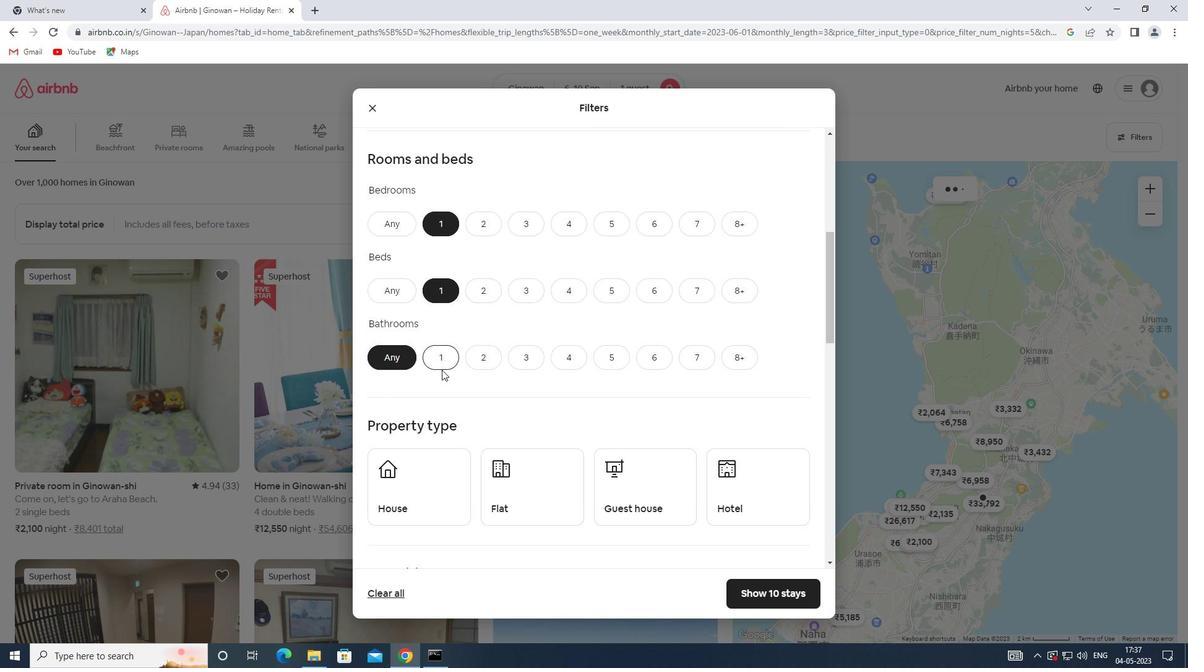 
Action: Mouse pressed left at (443, 365)
Screenshot: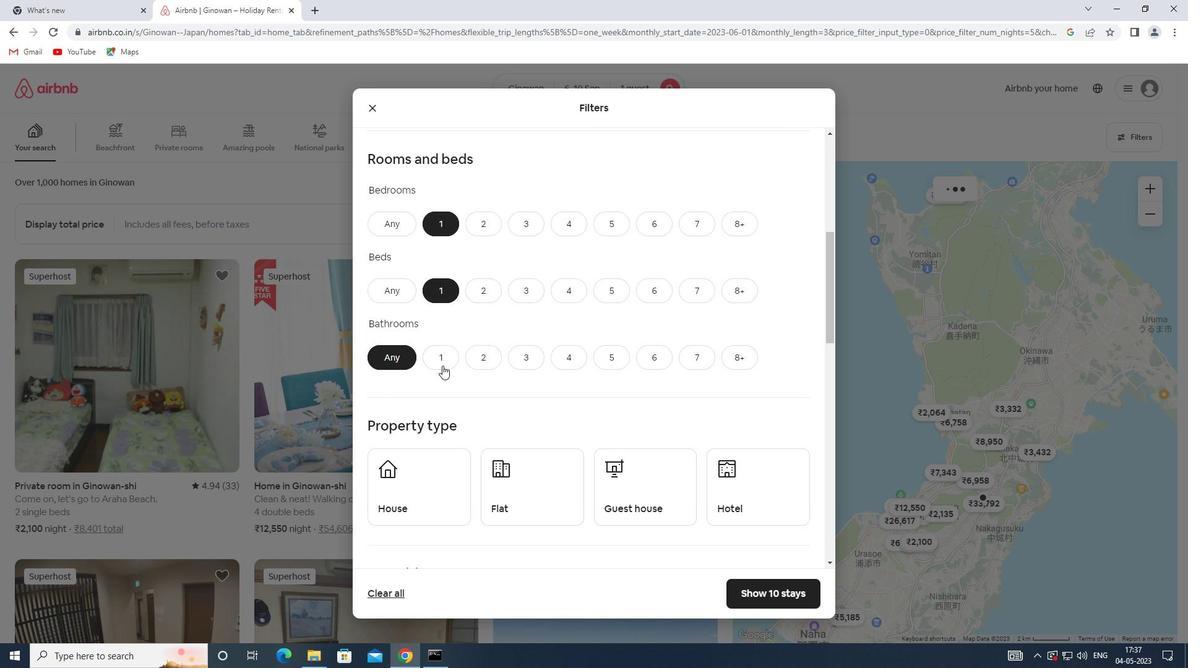 
Action: Mouse scrolled (443, 364) with delta (0, 0)
Screenshot: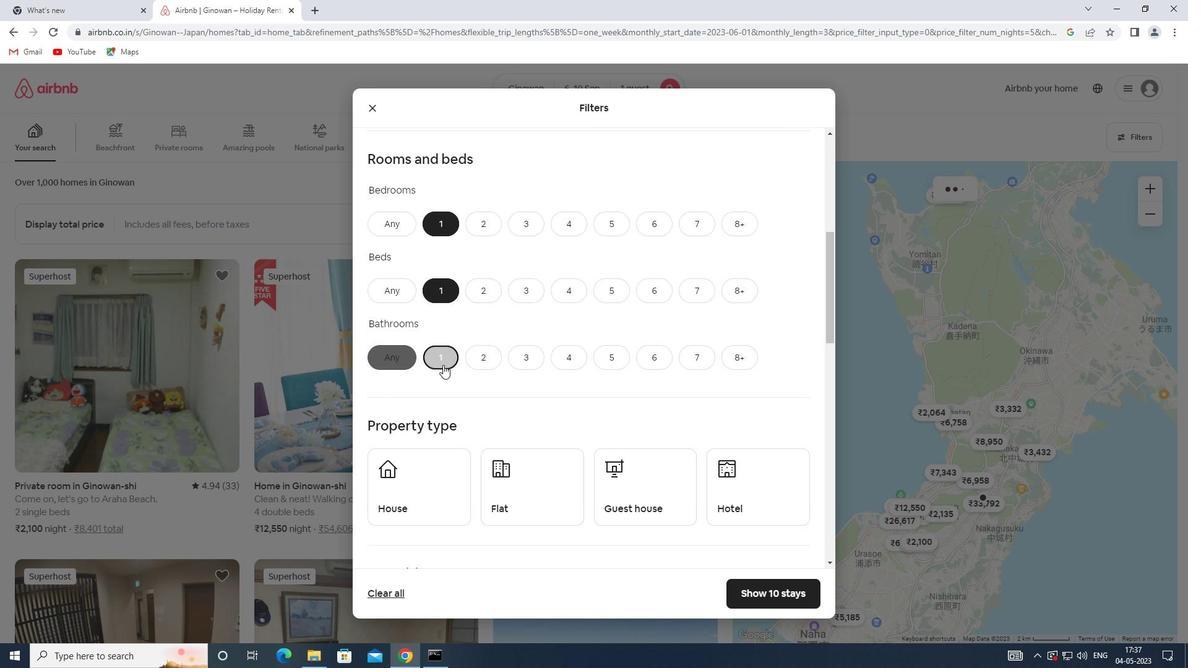 
Action: Mouse scrolled (443, 364) with delta (0, 0)
Screenshot: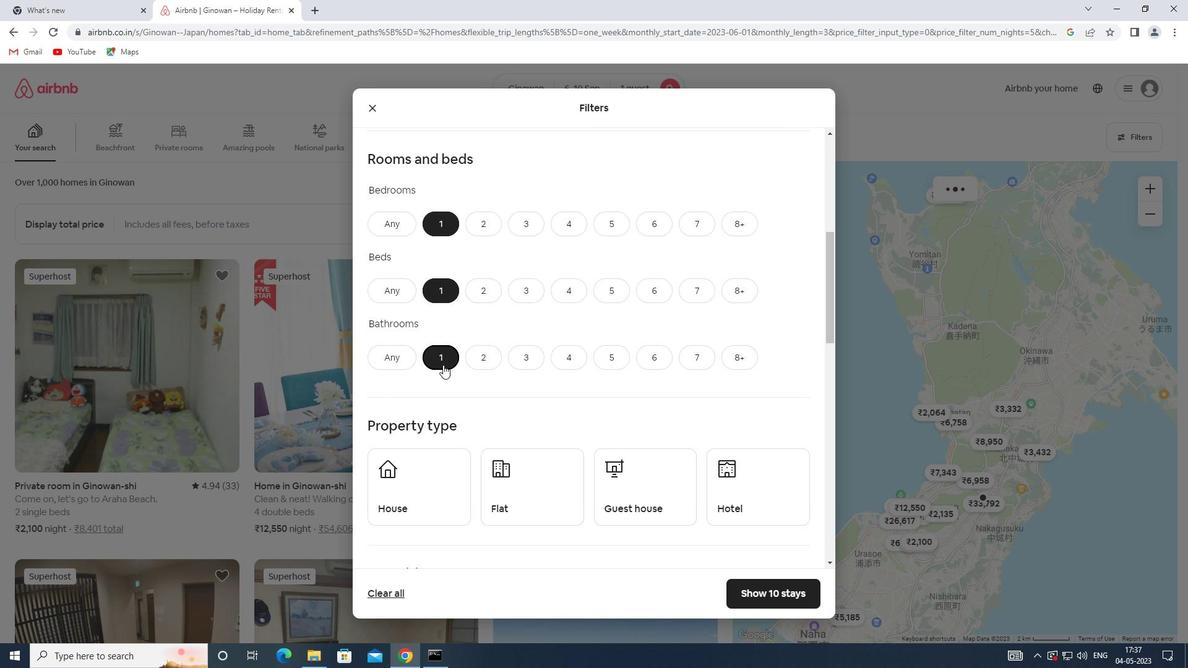 
Action: Mouse moved to (430, 333)
Screenshot: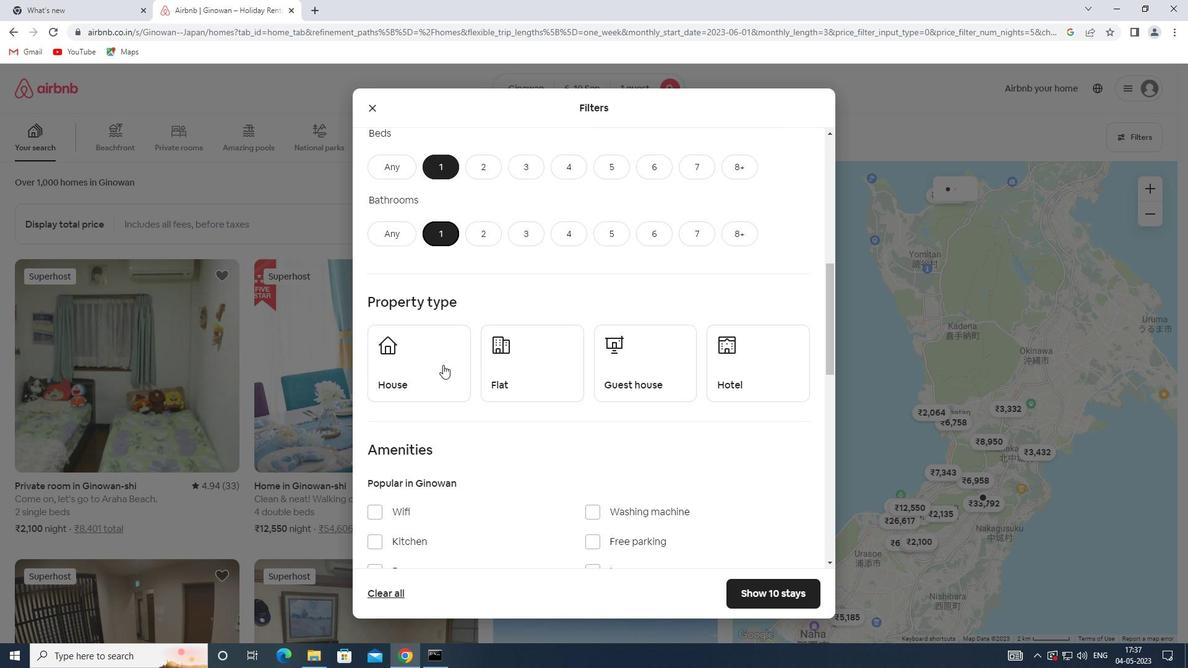 
Action: Mouse pressed left at (430, 333)
Screenshot: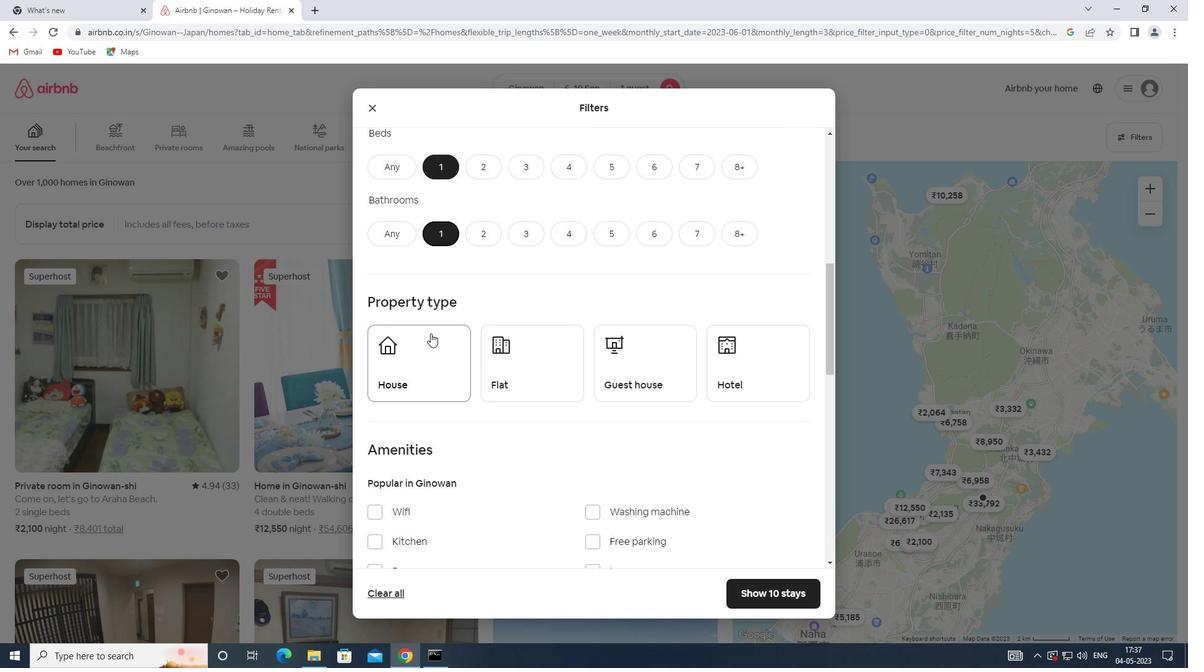 
Action: Mouse moved to (533, 368)
Screenshot: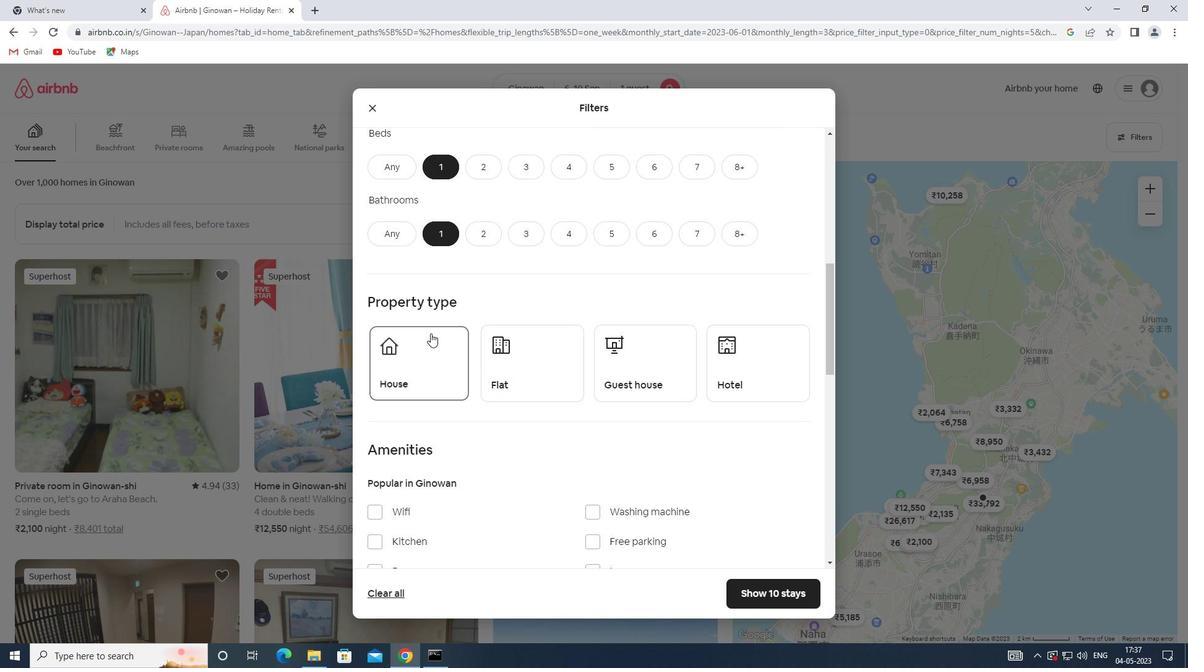 
Action: Mouse pressed left at (533, 368)
Screenshot: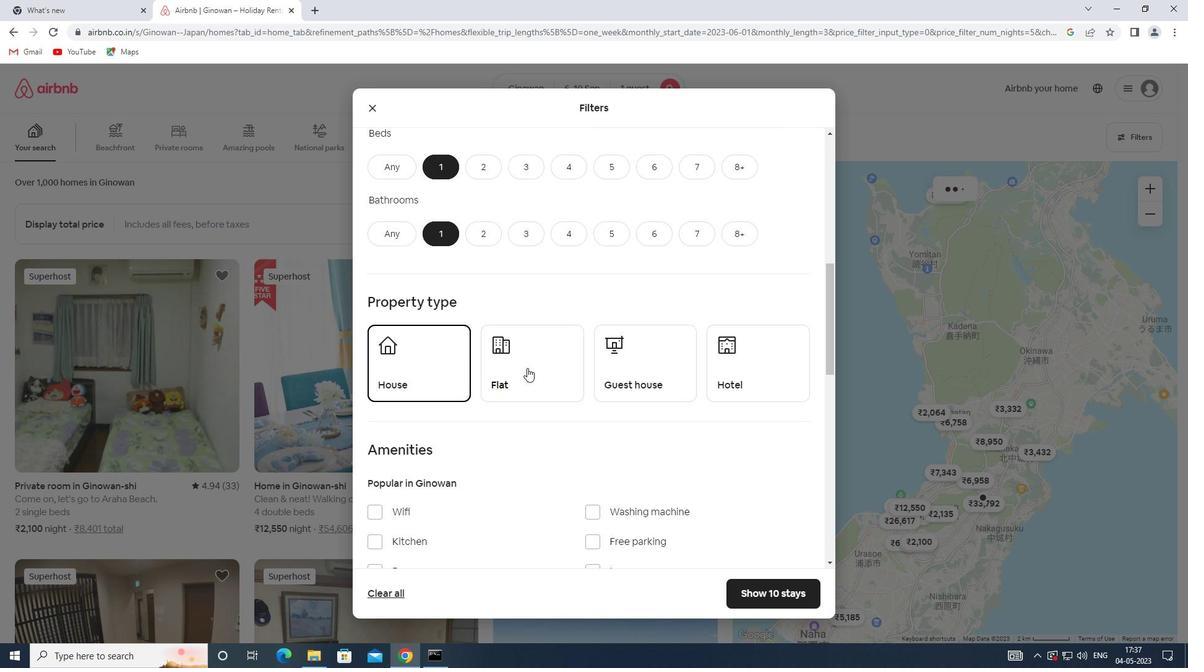 
Action: Mouse moved to (645, 367)
Screenshot: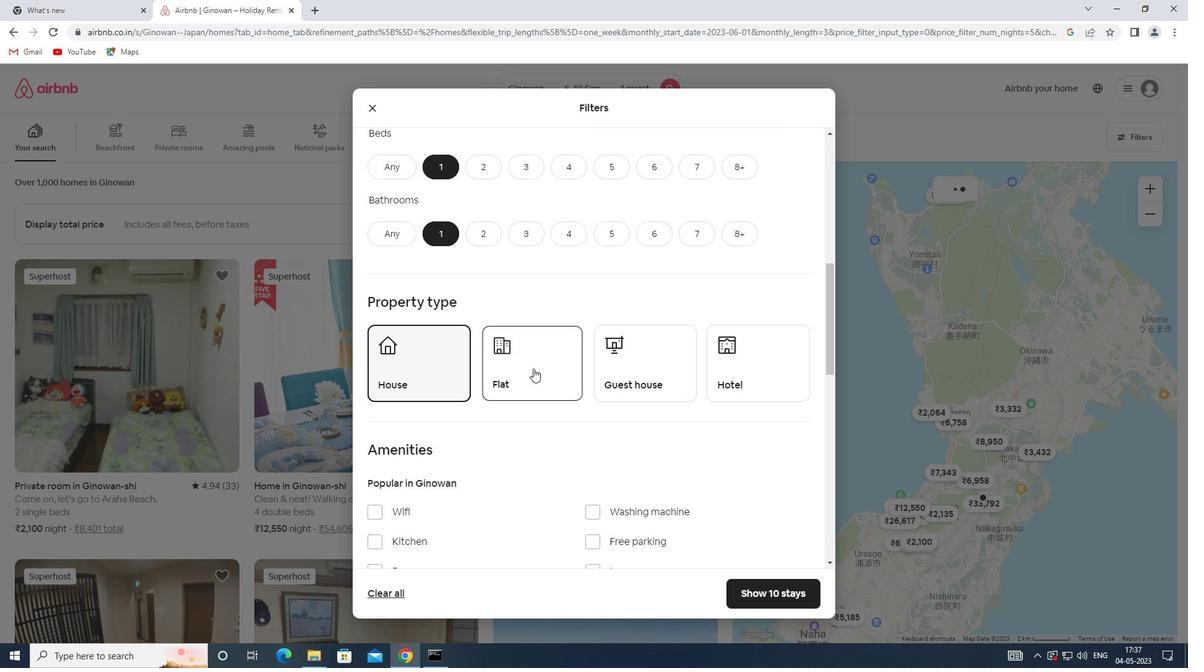 
Action: Mouse pressed left at (645, 367)
Screenshot: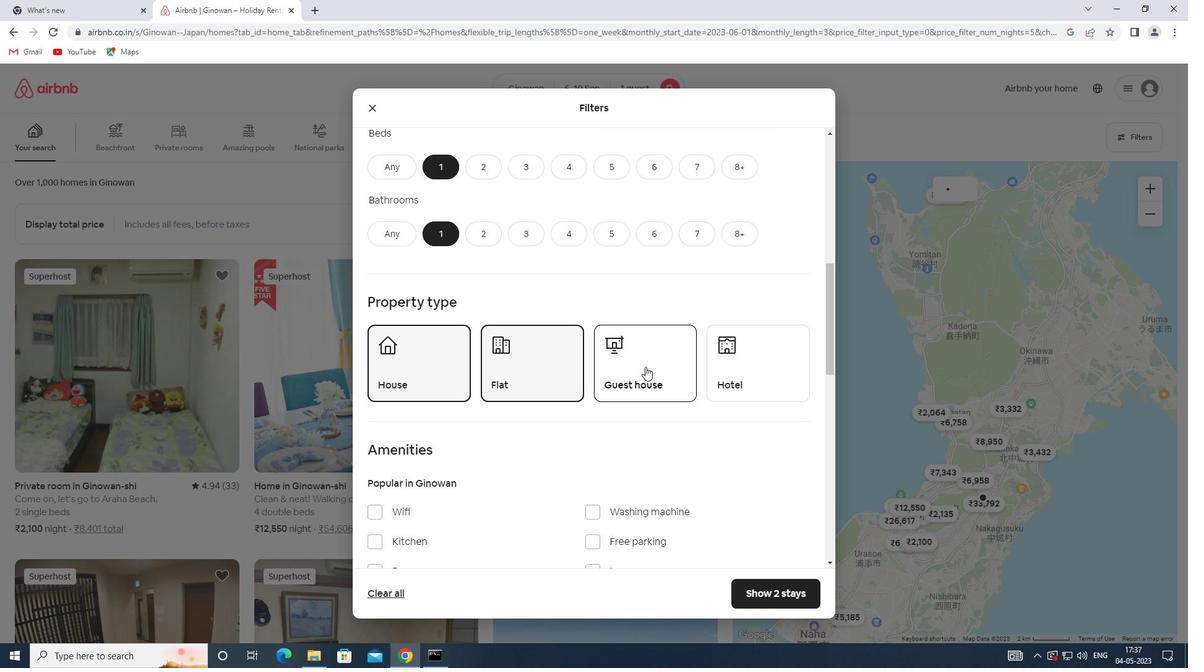
Action: Mouse moved to (729, 367)
Screenshot: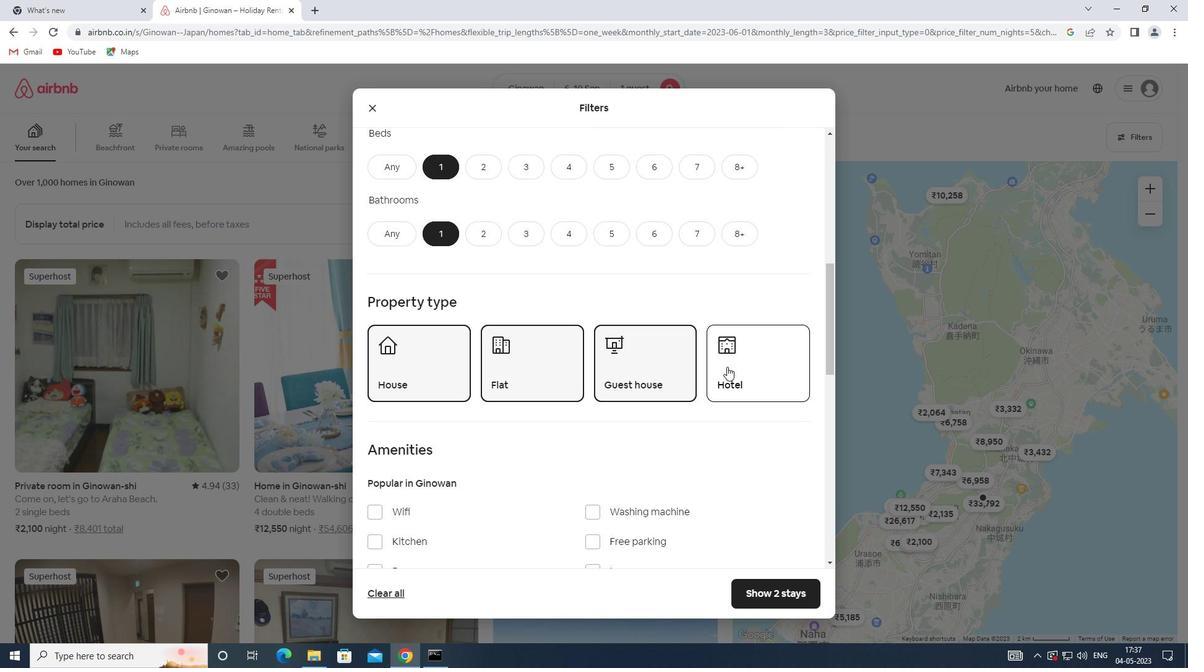 
Action: Mouse pressed left at (729, 367)
Screenshot: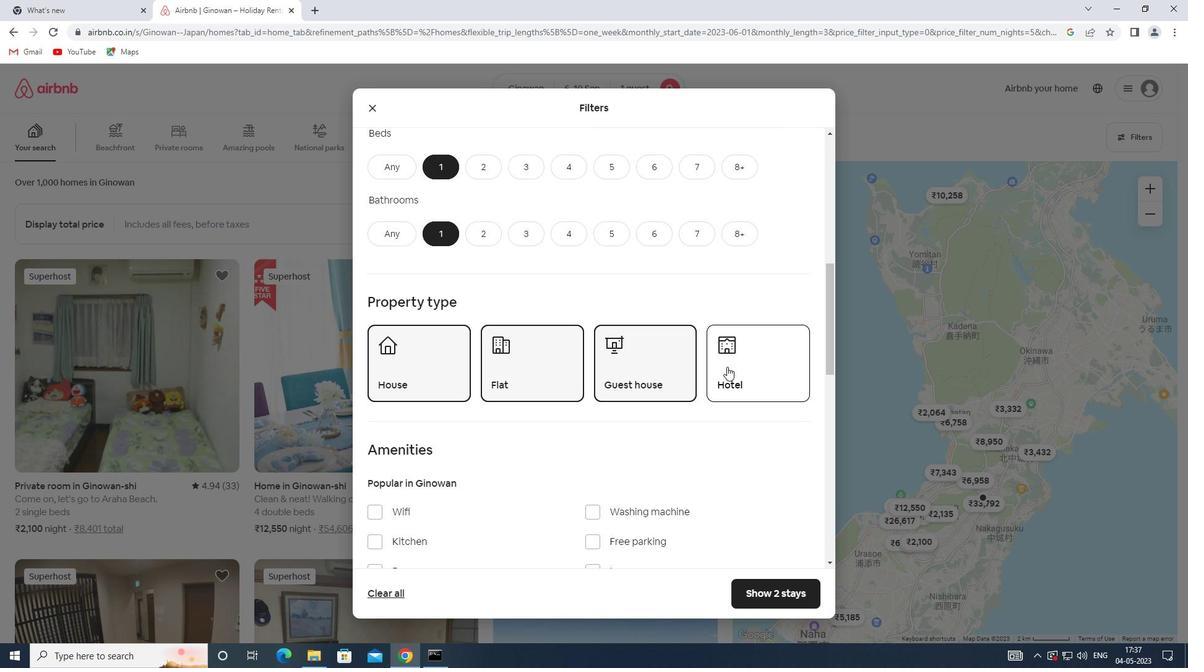 
Action: Mouse scrolled (729, 366) with delta (0, 0)
Screenshot: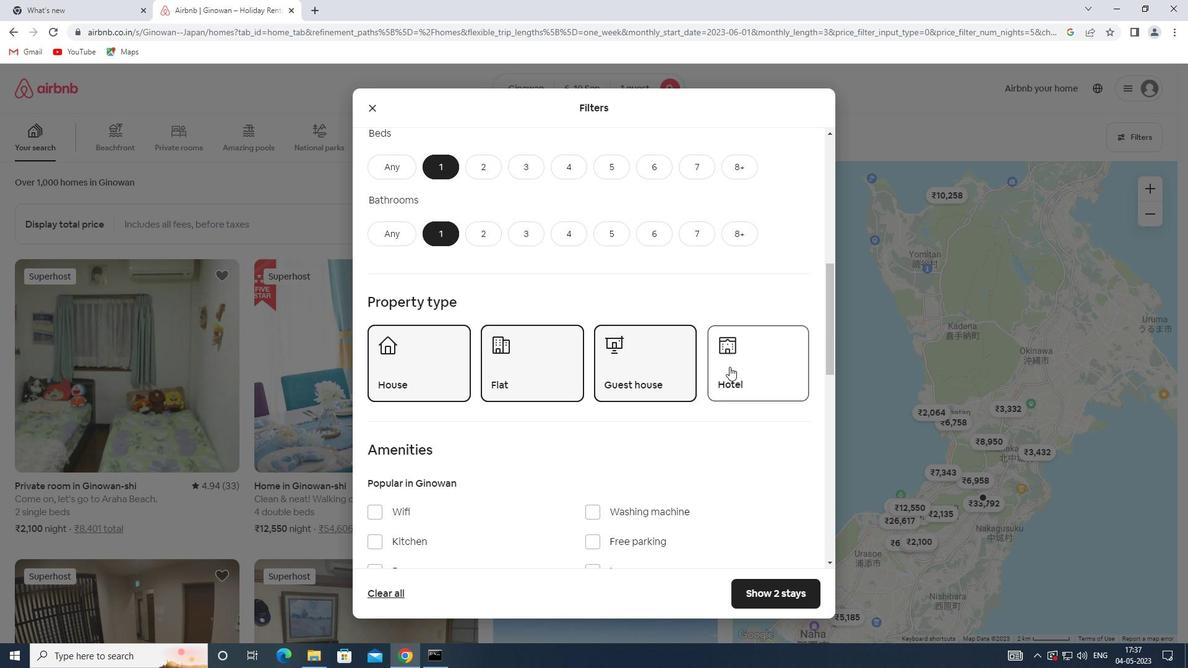 
Action: Mouse scrolled (729, 366) with delta (0, 0)
Screenshot: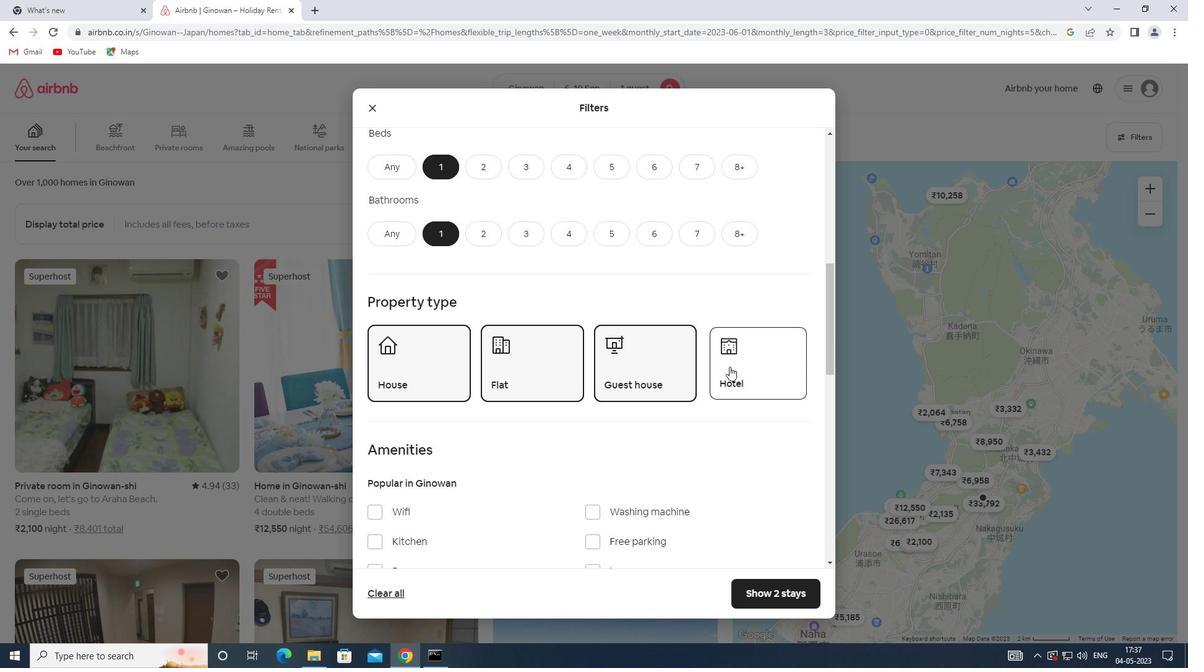 
Action: Mouse scrolled (729, 366) with delta (0, 0)
Screenshot: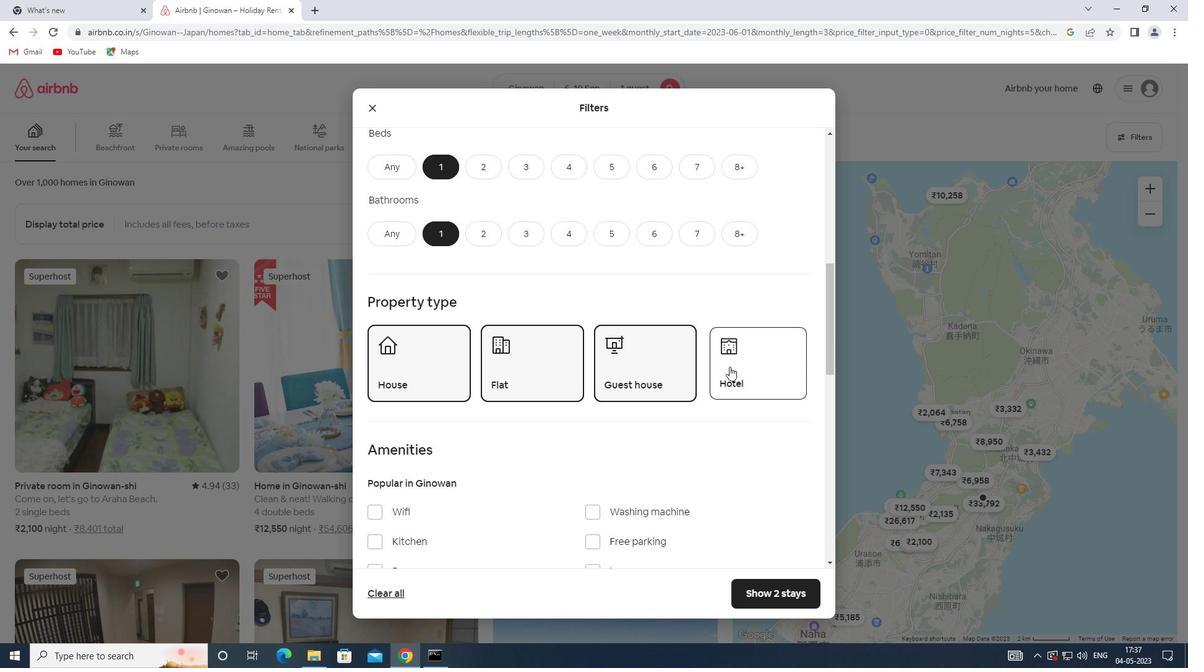 
Action: Mouse scrolled (729, 366) with delta (0, 0)
Screenshot: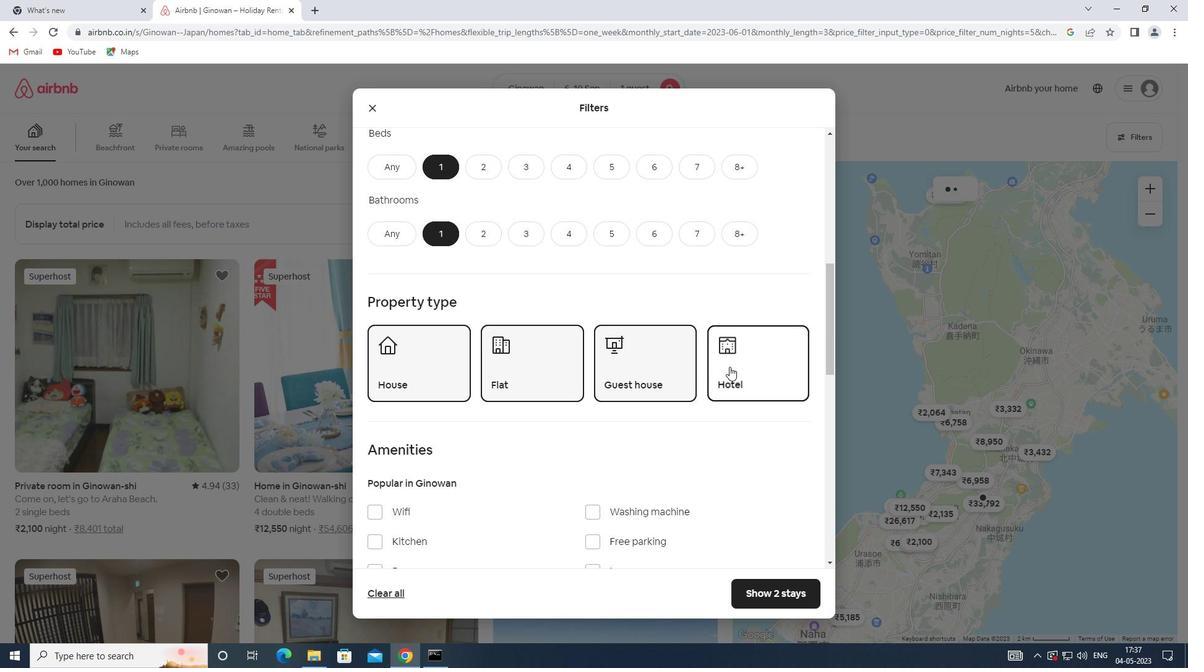 
Action: Mouse scrolled (729, 366) with delta (0, 0)
Screenshot: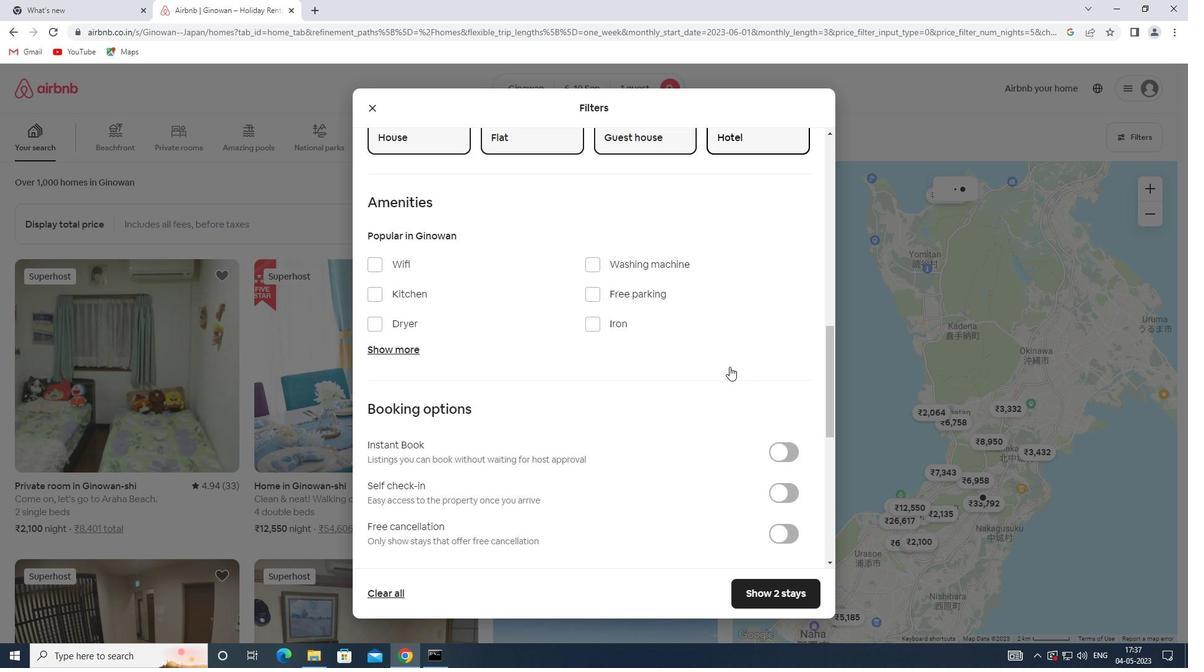
Action: Mouse scrolled (729, 366) with delta (0, 0)
Screenshot: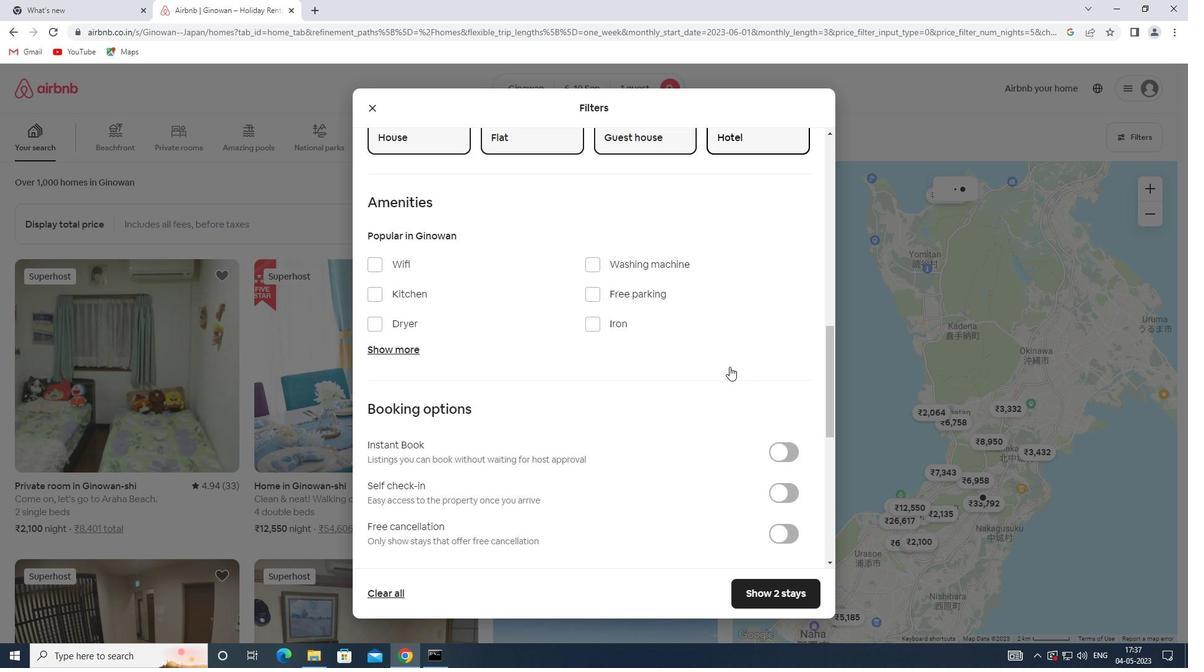 
Action: Mouse scrolled (729, 366) with delta (0, 0)
Screenshot: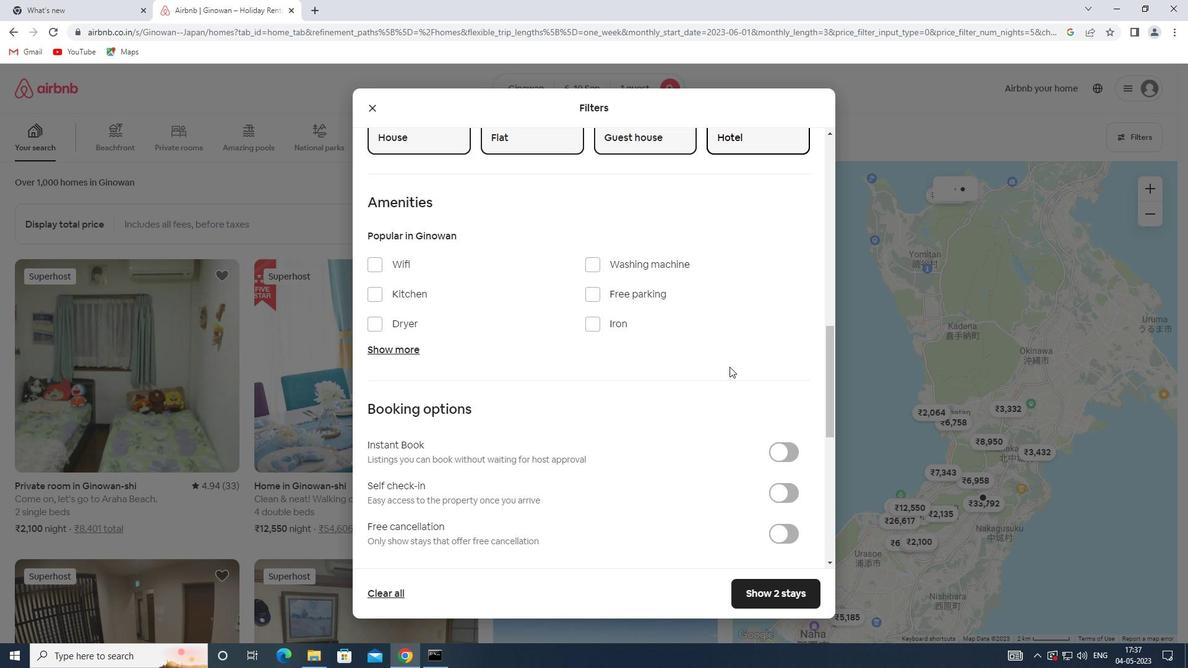 
Action: Mouse moved to (791, 312)
Screenshot: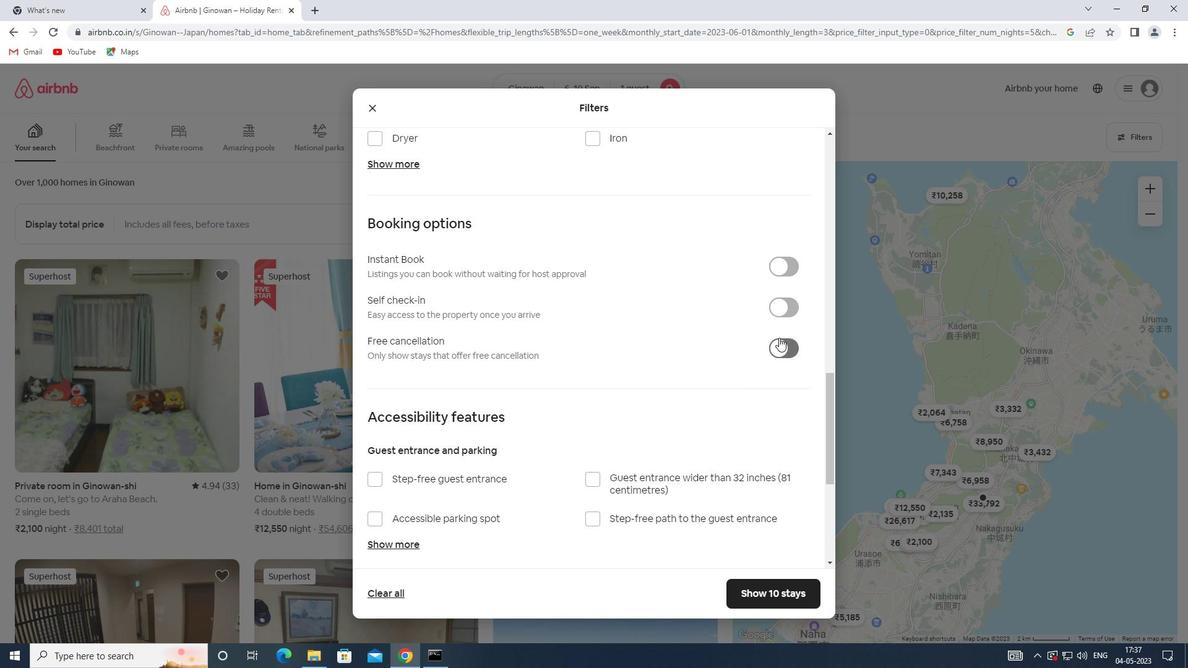 
Action: Mouse pressed left at (791, 312)
Screenshot: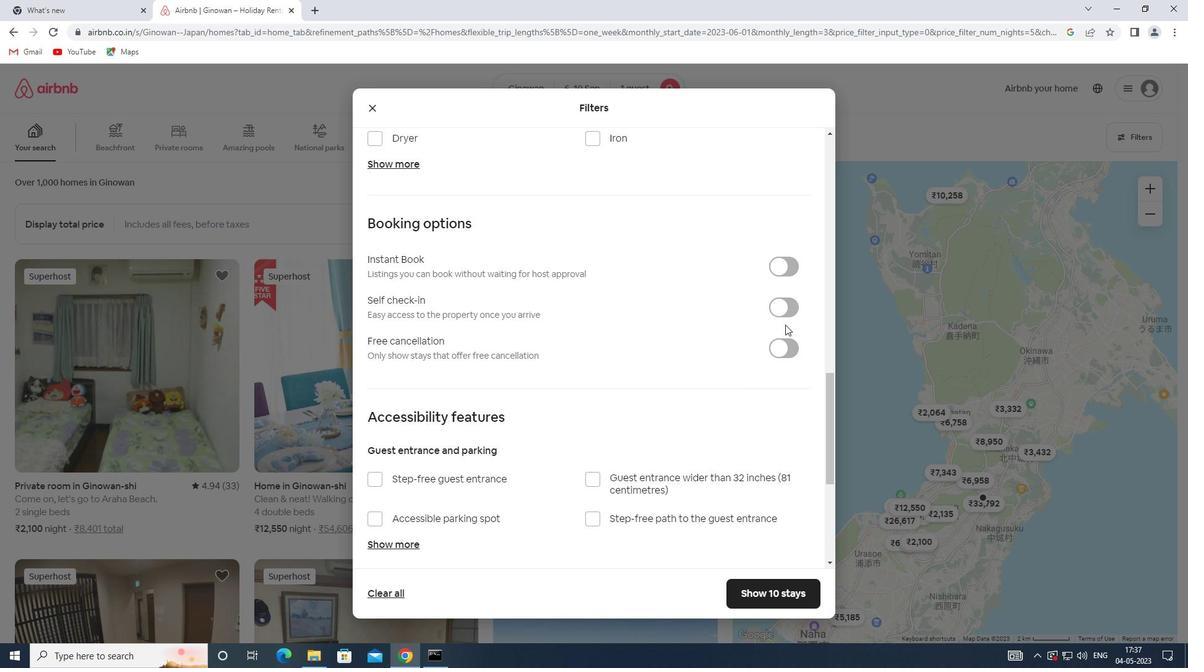 
Action: Mouse moved to (455, 417)
Screenshot: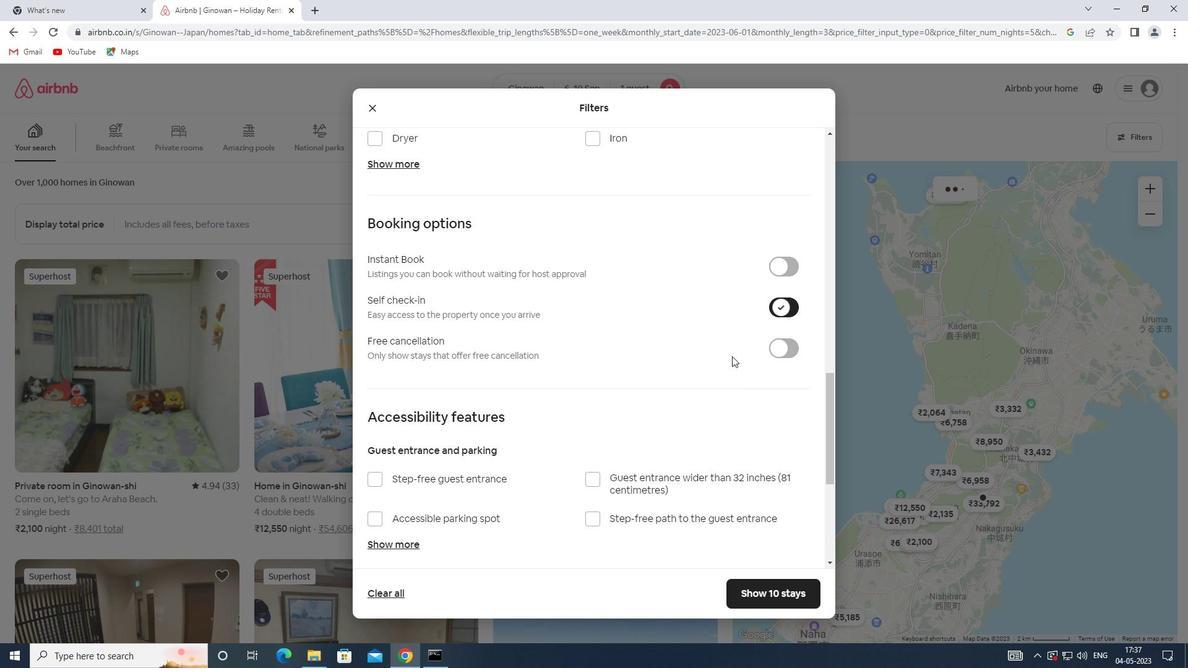 
Action: Mouse scrolled (455, 416) with delta (0, 0)
Screenshot: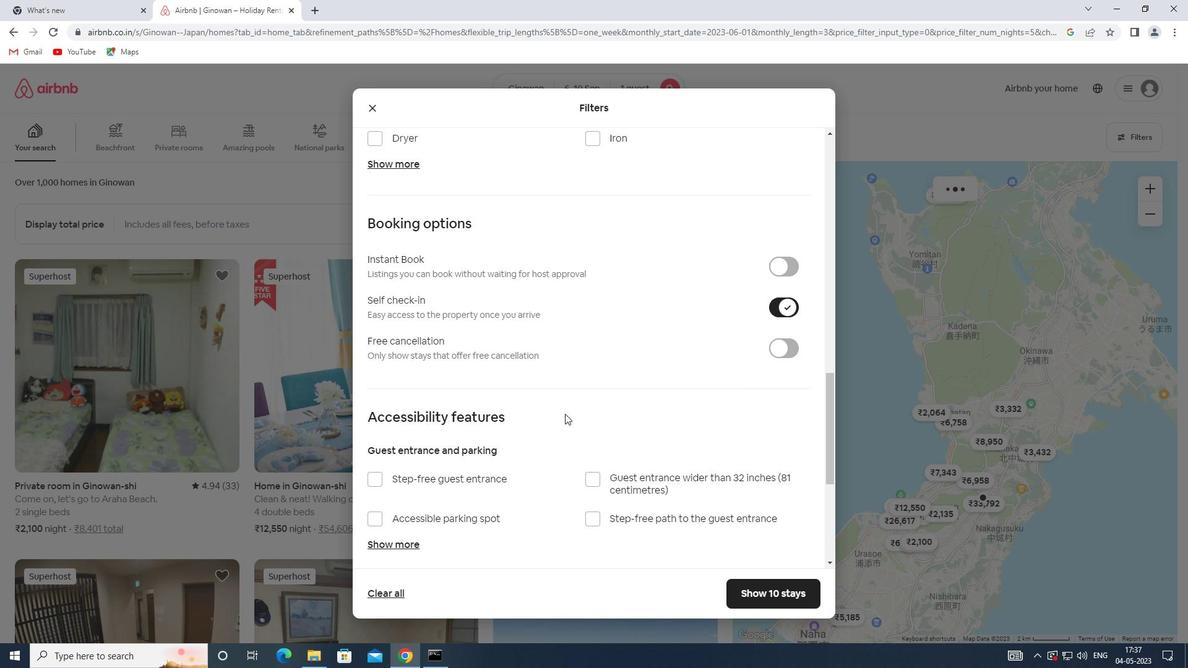 
Action: Mouse scrolled (455, 416) with delta (0, 0)
Screenshot: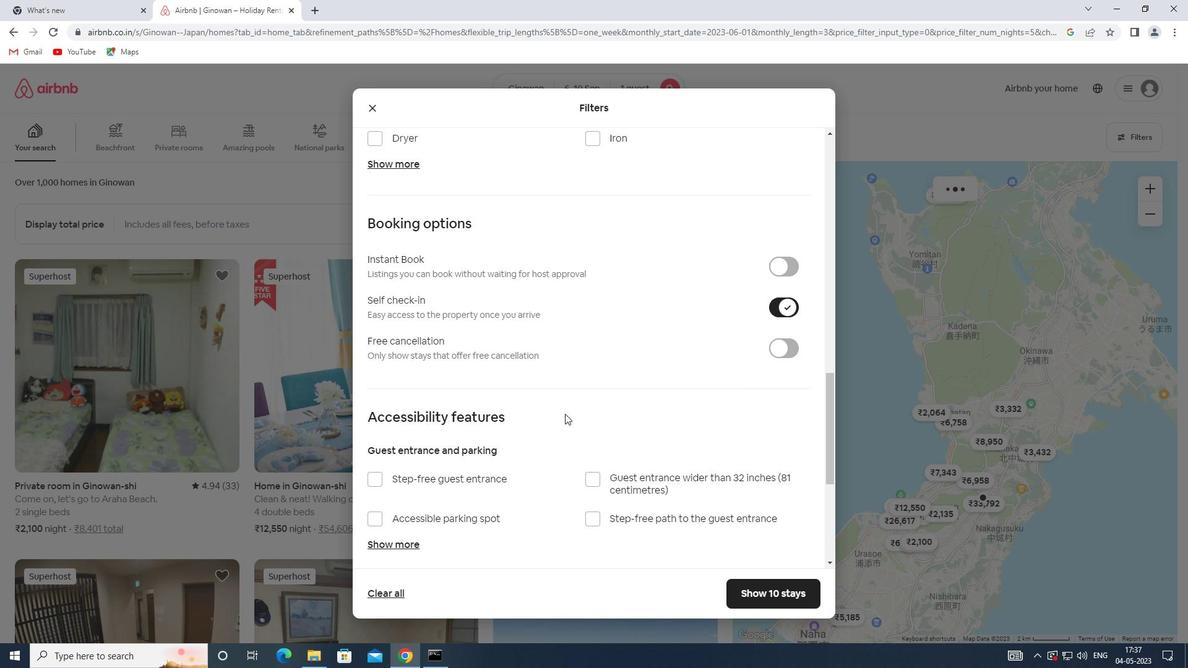 
Action: Mouse scrolled (455, 416) with delta (0, 0)
Screenshot: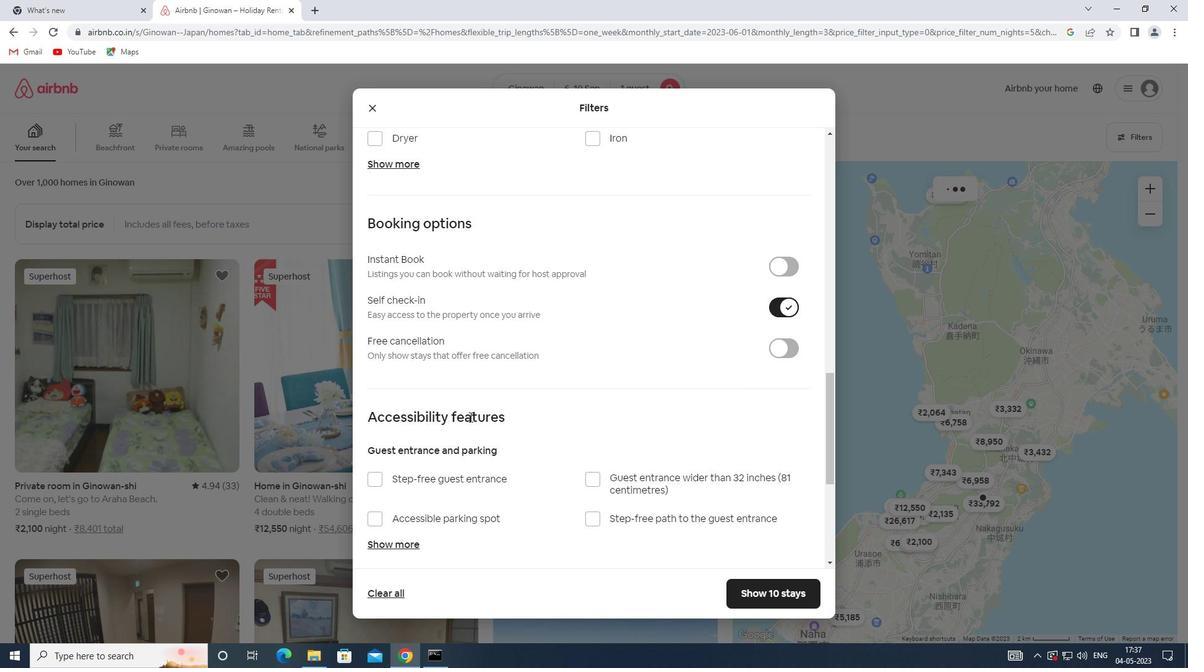 
Action: Mouse scrolled (455, 416) with delta (0, 0)
Screenshot: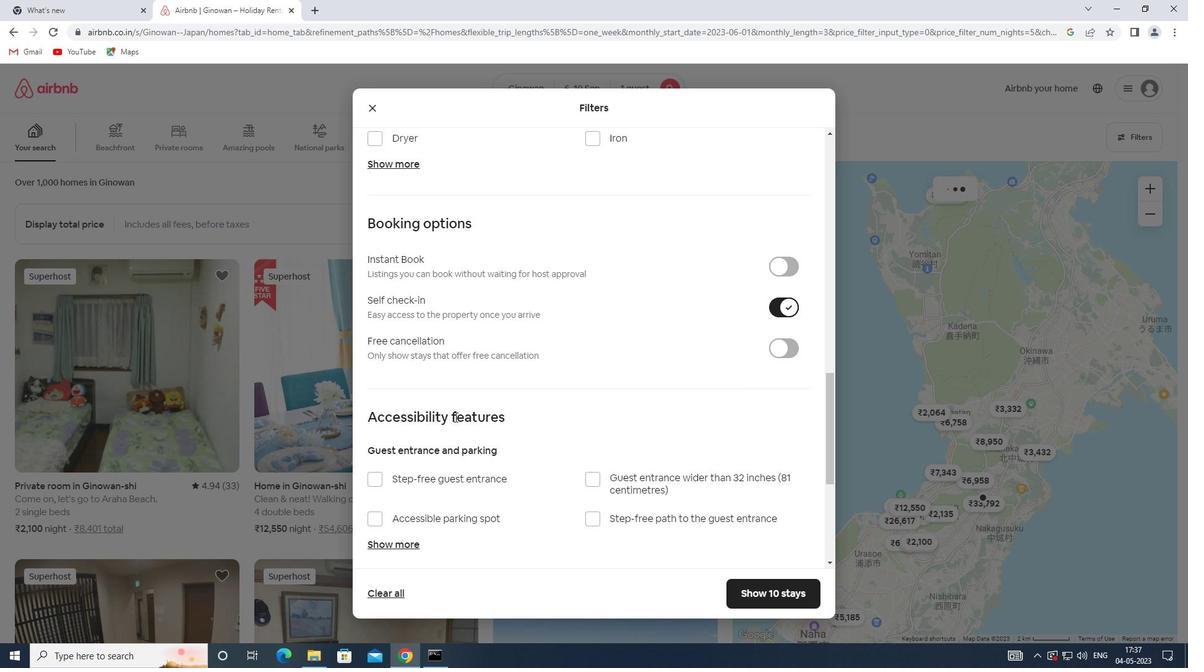 
Action: Mouse scrolled (455, 416) with delta (0, 0)
Screenshot: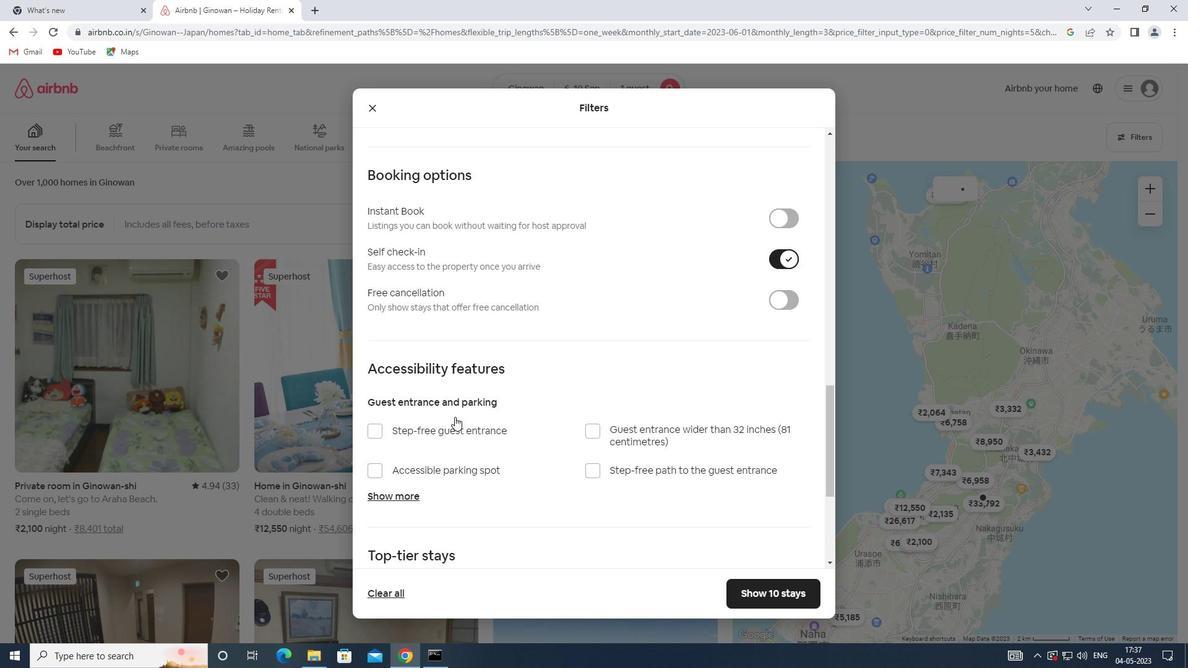 
Action: Mouse scrolled (455, 416) with delta (0, 0)
Screenshot: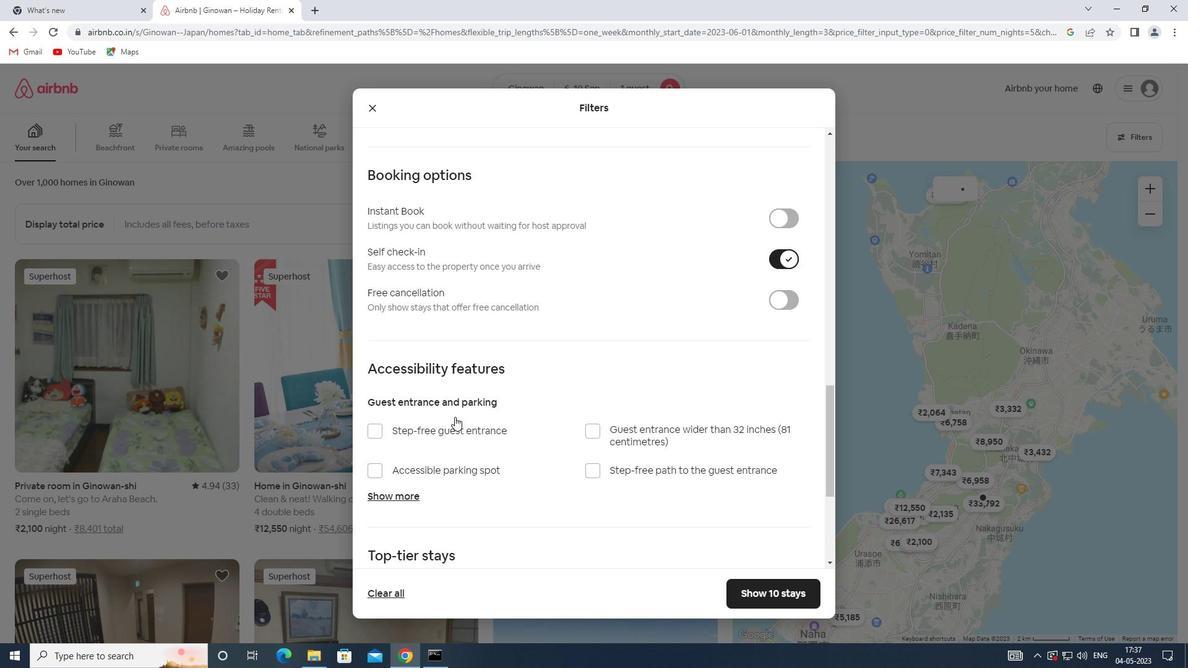 
Action: Mouse scrolled (455, 416) with delta (0, 0)
Screenshot: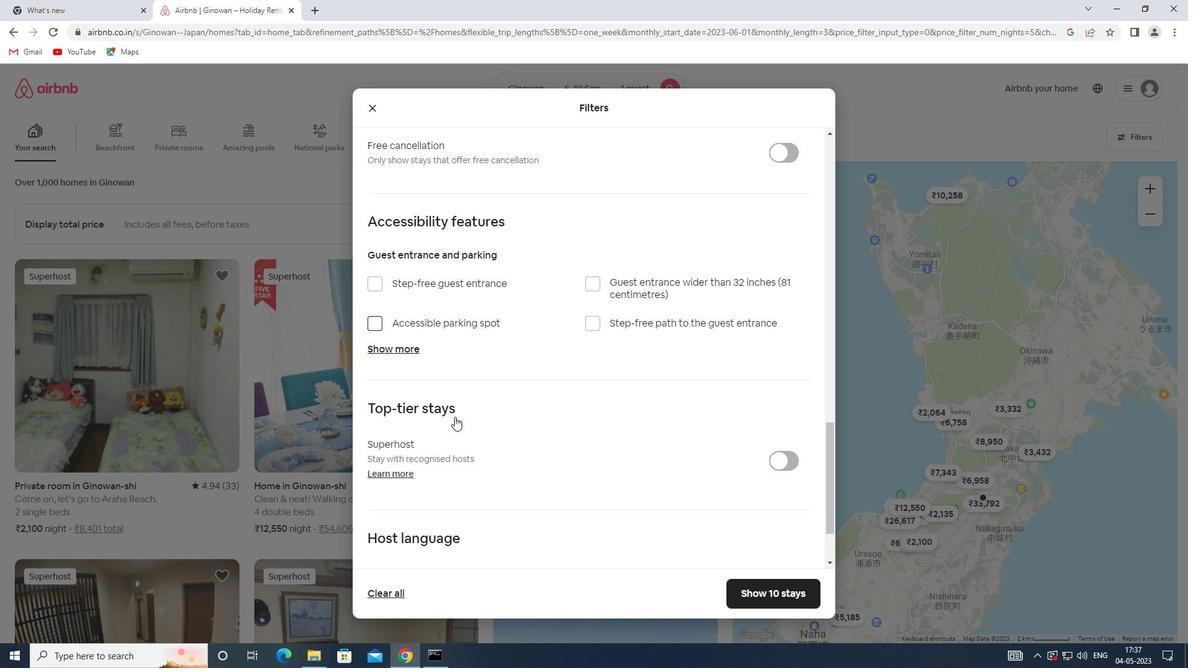 
Action: Mouse moved to (406, 479)
Screenshot: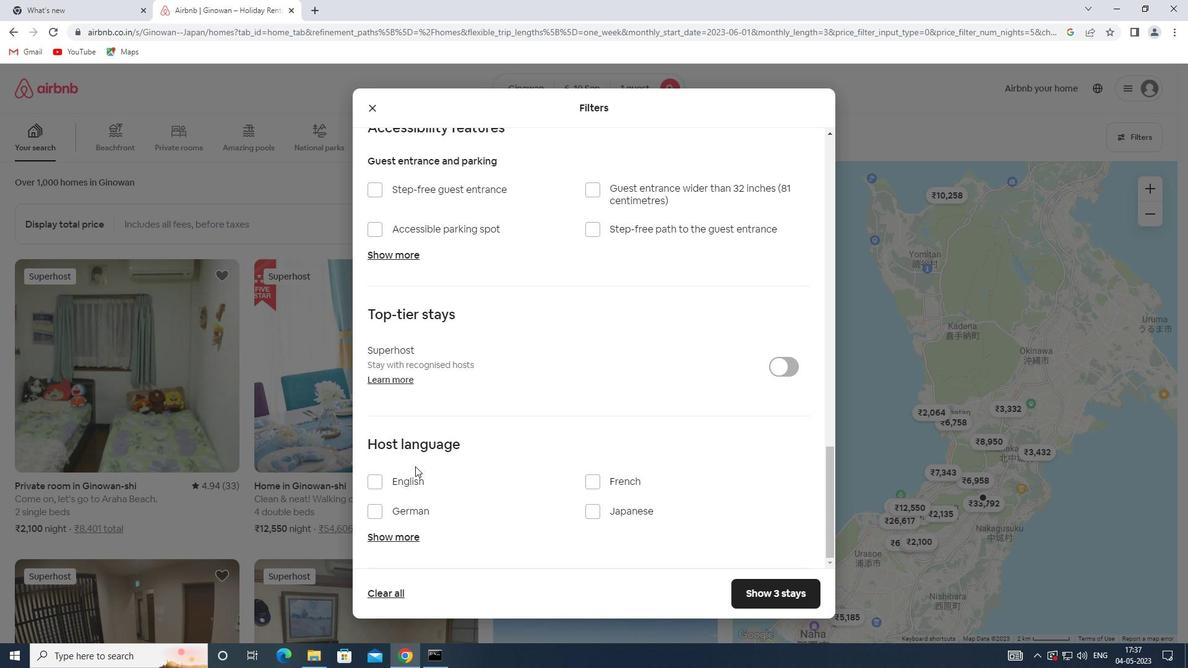 
Action: Mouse pressed left at (406, 479)
Screenshot: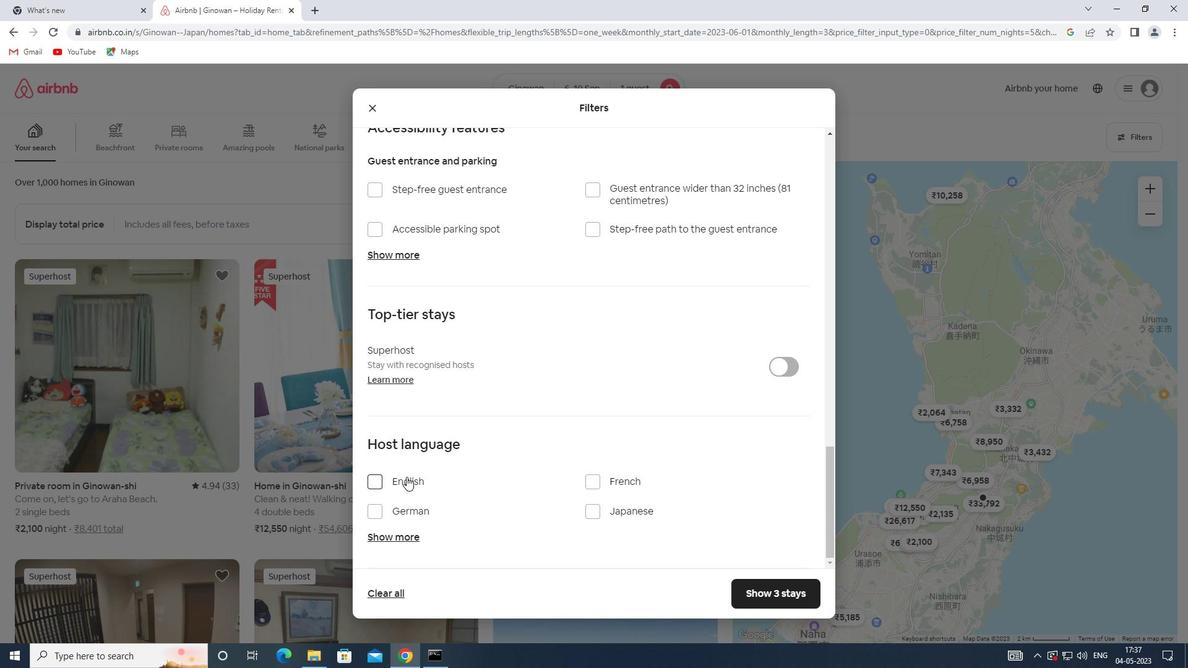 
Action: Mouse moved to (782, 601)
Screenshot: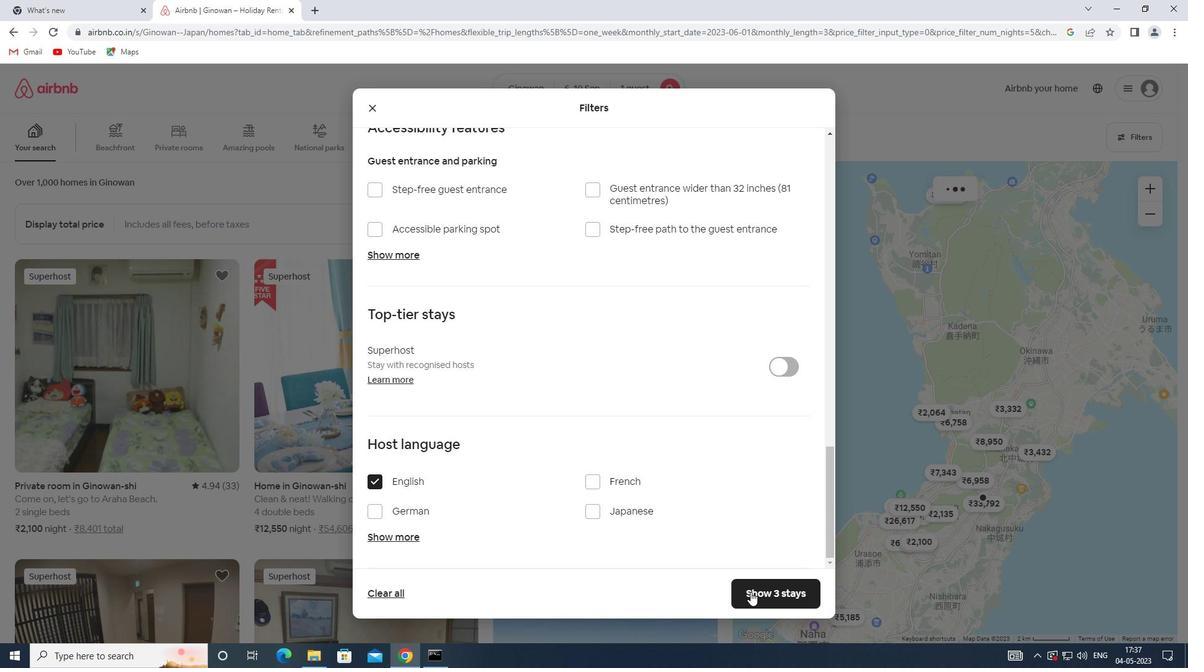 
Action: Mouse pressed left at (782, 601)
Screenshot: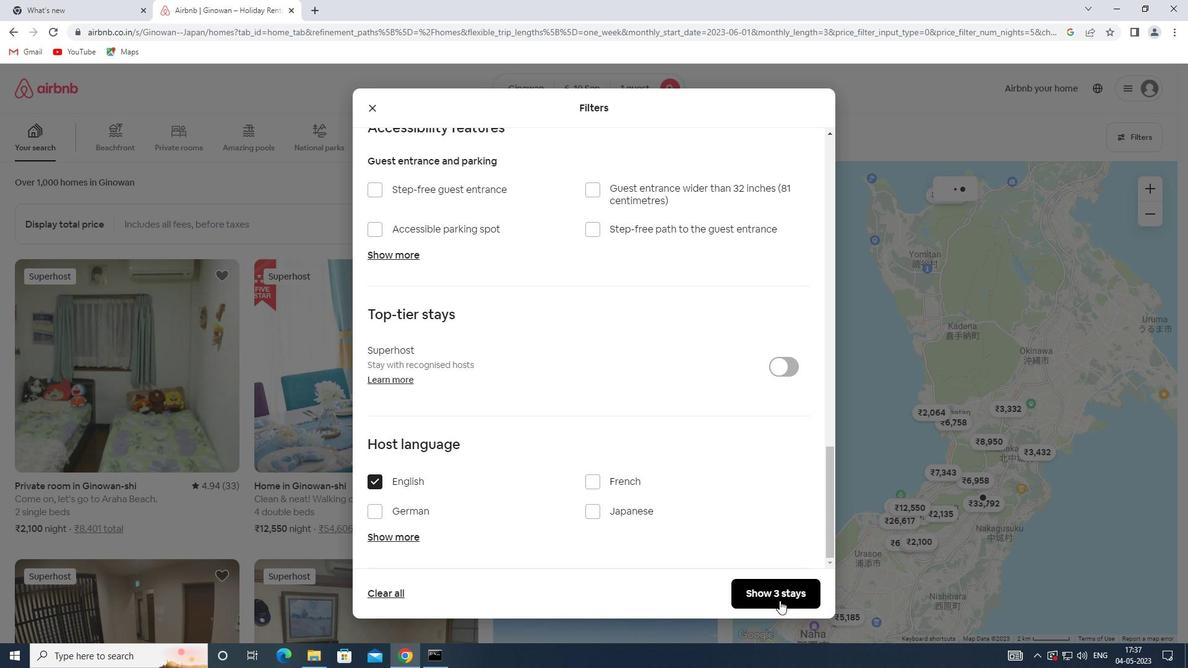
